 Task: Open a template Informal Letter by  Plum save the file as outline.docx Remove the following options from template: 'your brand'. Replace Hello Fan with ' Good Evening' and change the date to 19 July, 2023. Replace body of the letter with  I can't thank you enough for your love and support. Your presence in my life brings me immense joy and comfort. Thank you for being there for me.; apply Font Style 'Verdana' and font size  14 Add name: Kevin
Action: Mouse moved to (251, 387)
Screenshot: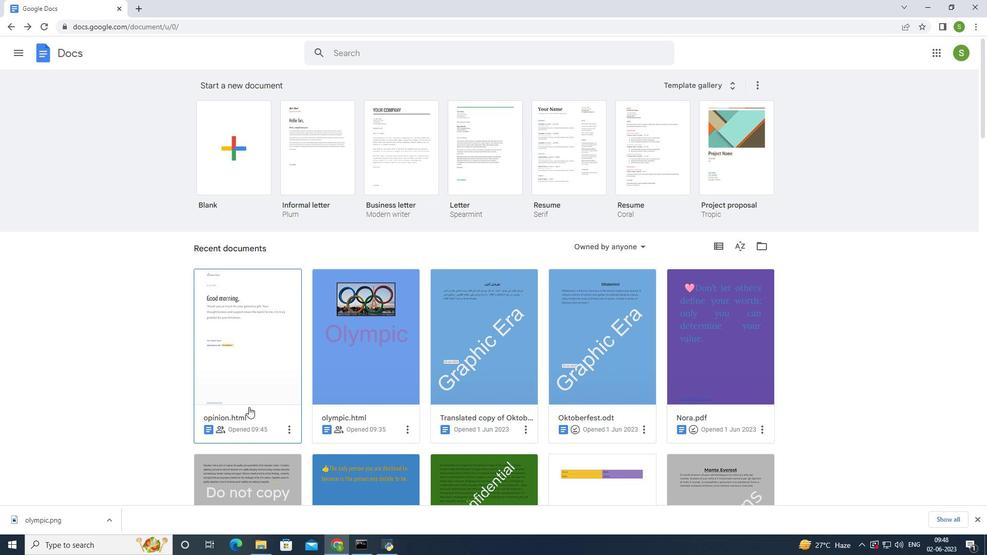 
Action: Mouse pressed left at (251, 387)
Screenshot: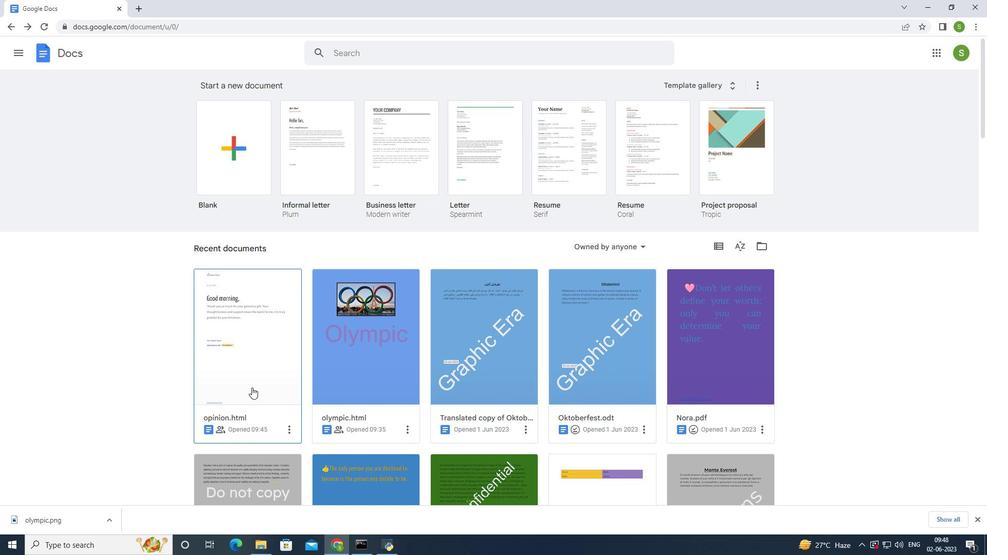
Action: Mouse moved to (12, 26)
Screenshot: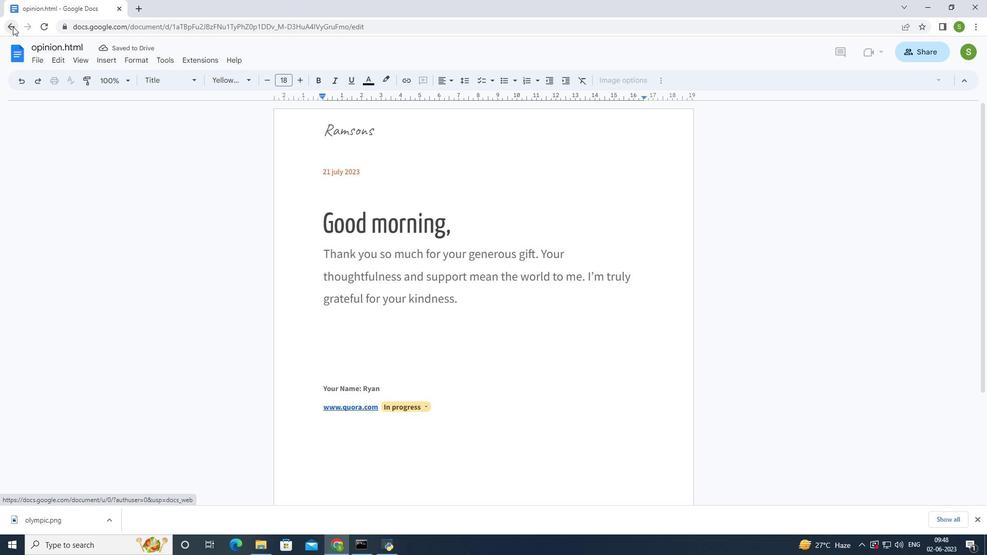 
Action: Mouse pressed left at (12, 26)
Screenshot: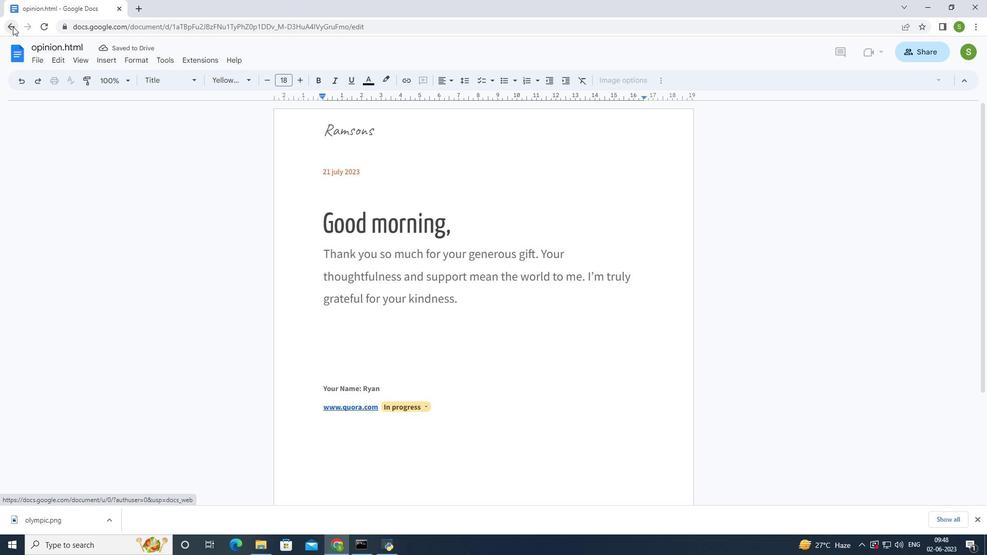 
Action: Mouse moved to (305, 155)
Screenshot: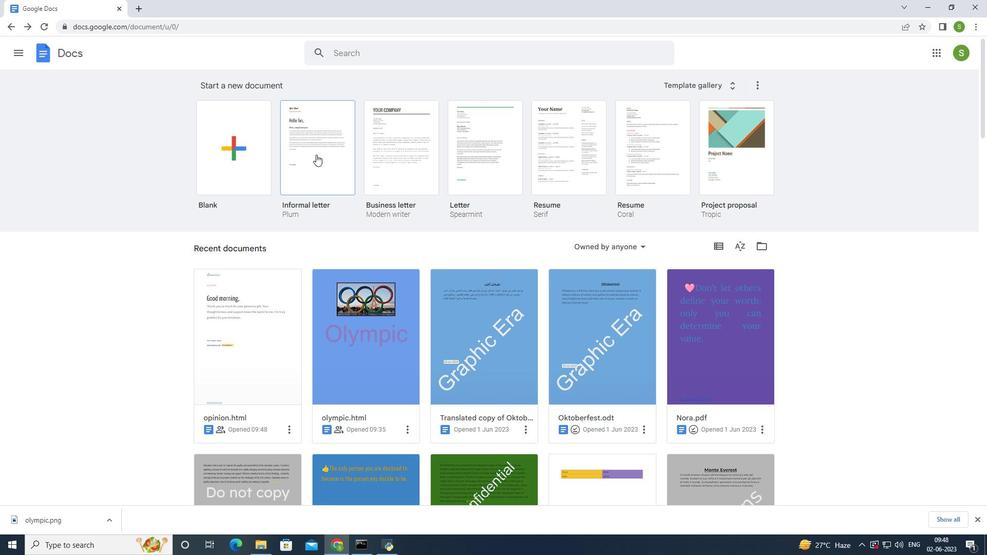 
Action: Mouse pressed left at (305, 155)
Screenshot: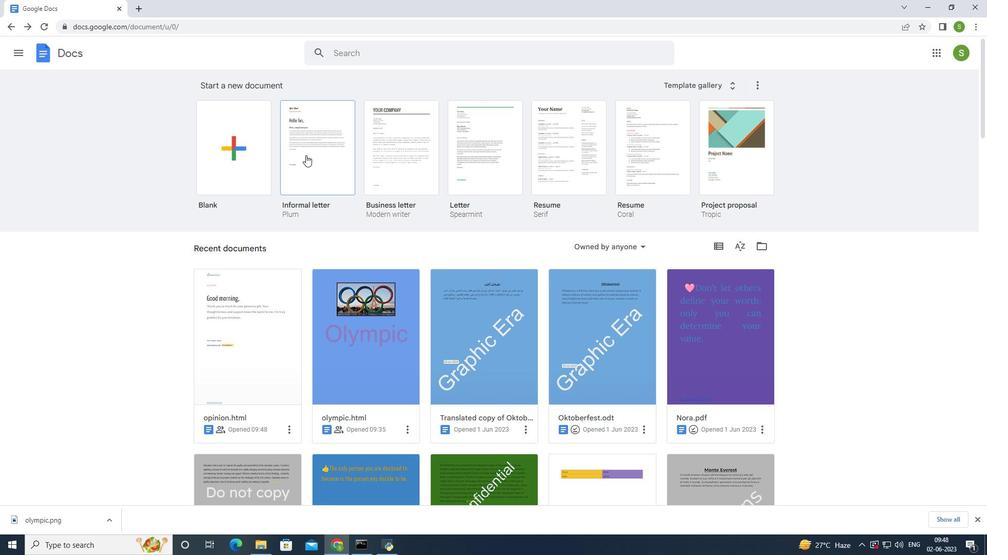 
Action: Mouse moved to (86, 44)
Screenshot: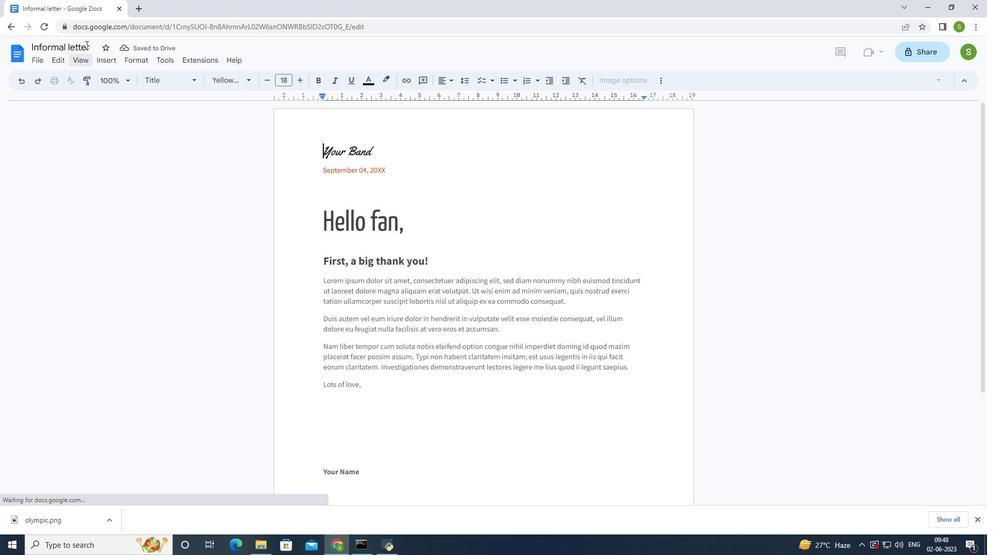 
Action: Mouse pressed left at (86, 44)
Screenshot: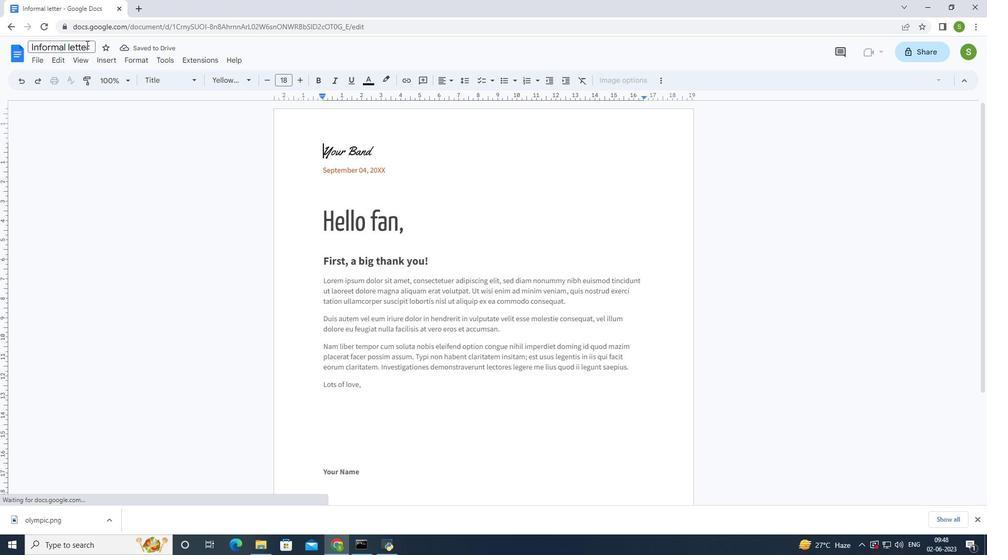 
Action: Mouse pressed left at (86, 44)
Screenshot: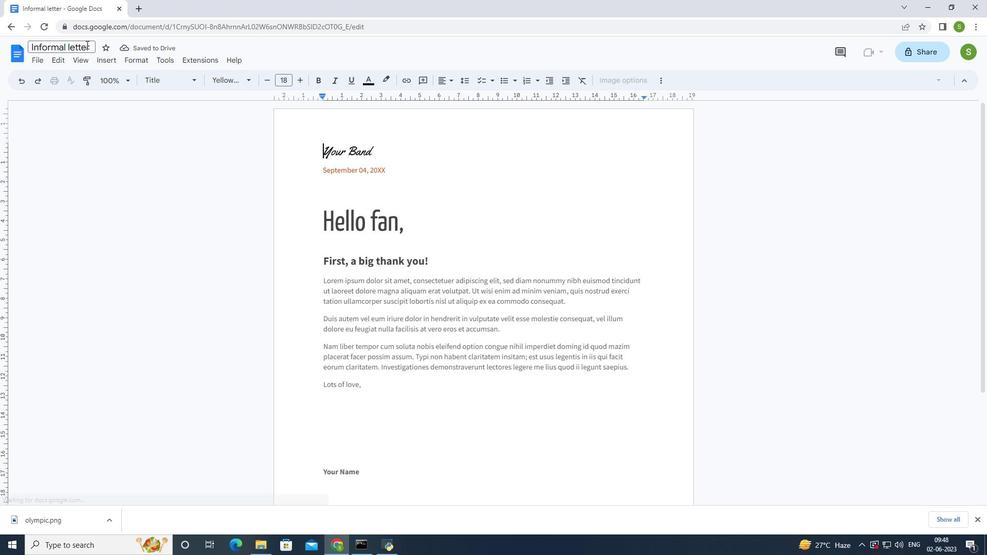 
Action: Mouse moved to (87, 45)
Screenshot: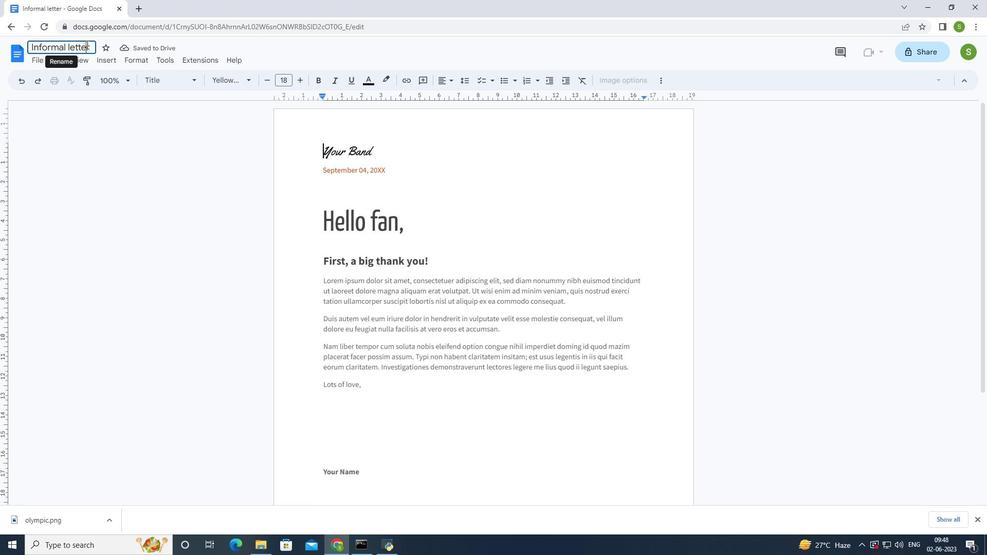 
Action: Mouse pressed left at (87, 45)
Screenshot: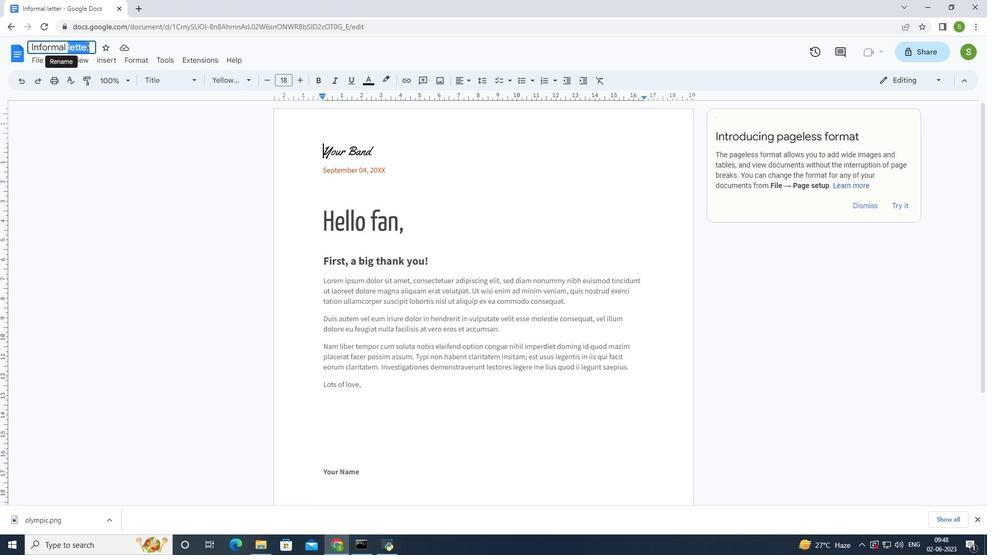 
Action: Mouse moved to (88, 46)
Screenshot: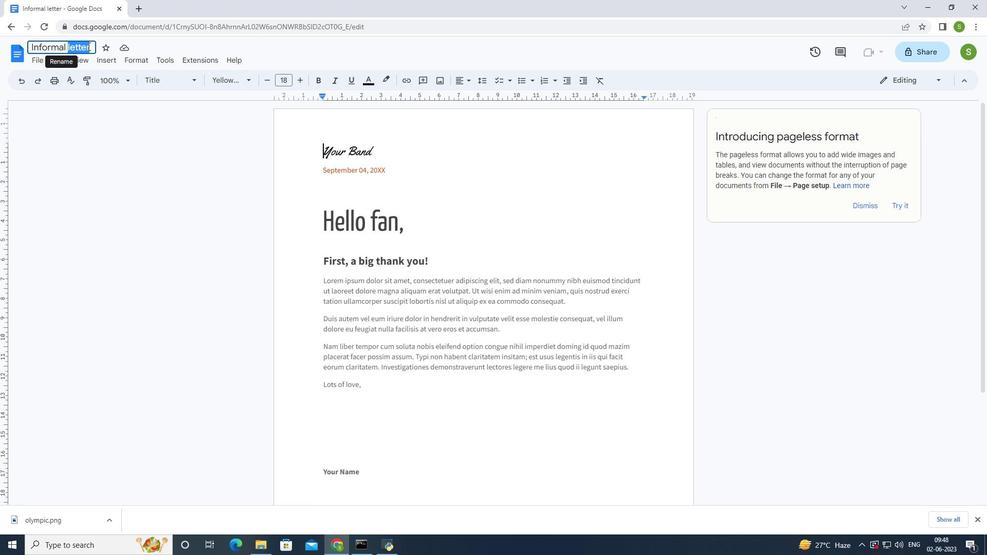 
Action: Mouse pressed left at (88, 46)
Screenshot: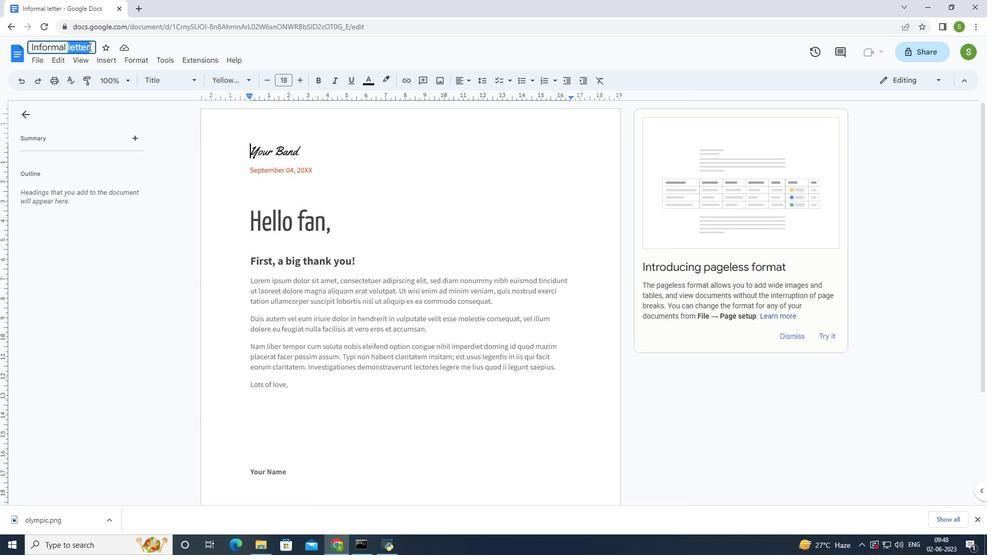 
Action: Mouse pressed left at (88, 46)
Screenshot: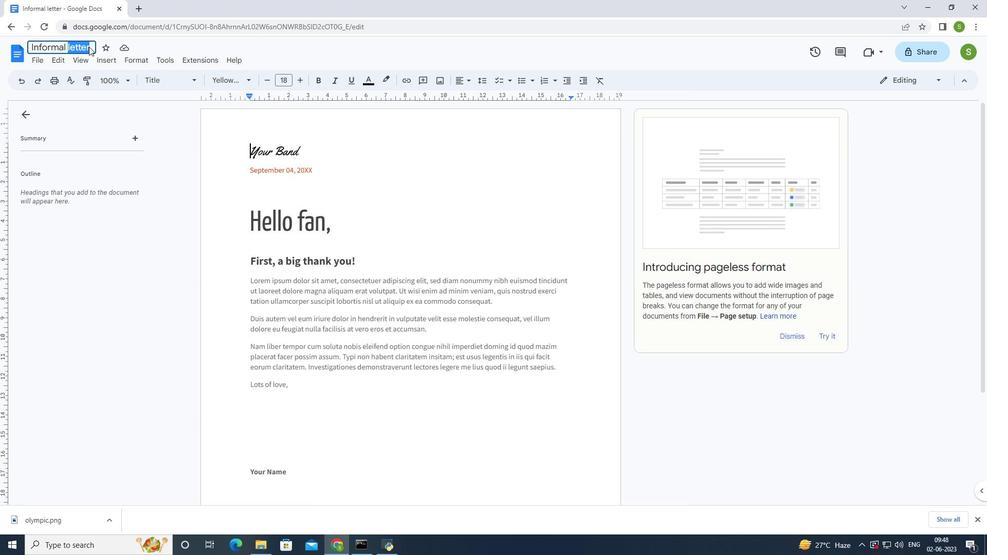 
Action: Mouse pressed left at (88, 46)
Screenshot: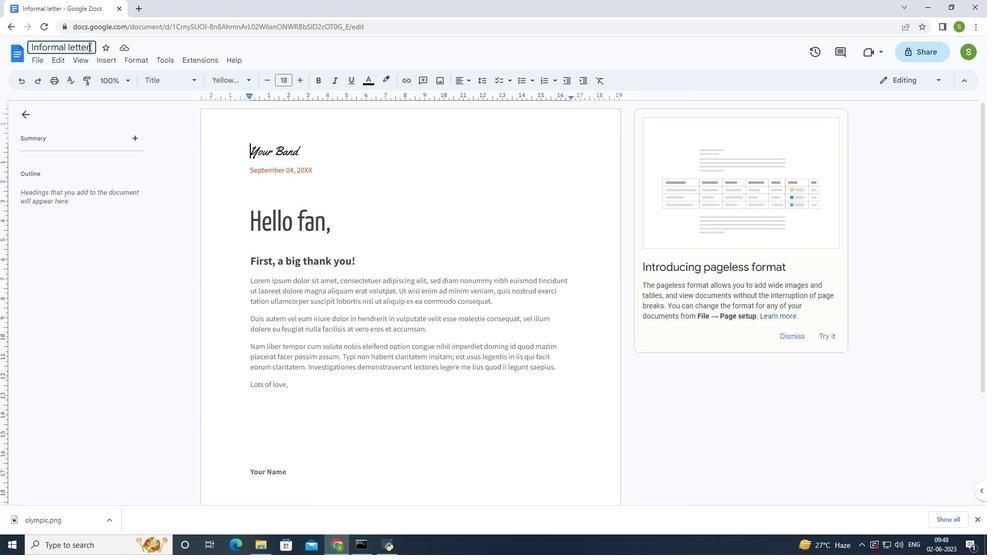 
Action: Mouse moved to (299, 217)
Screenshot: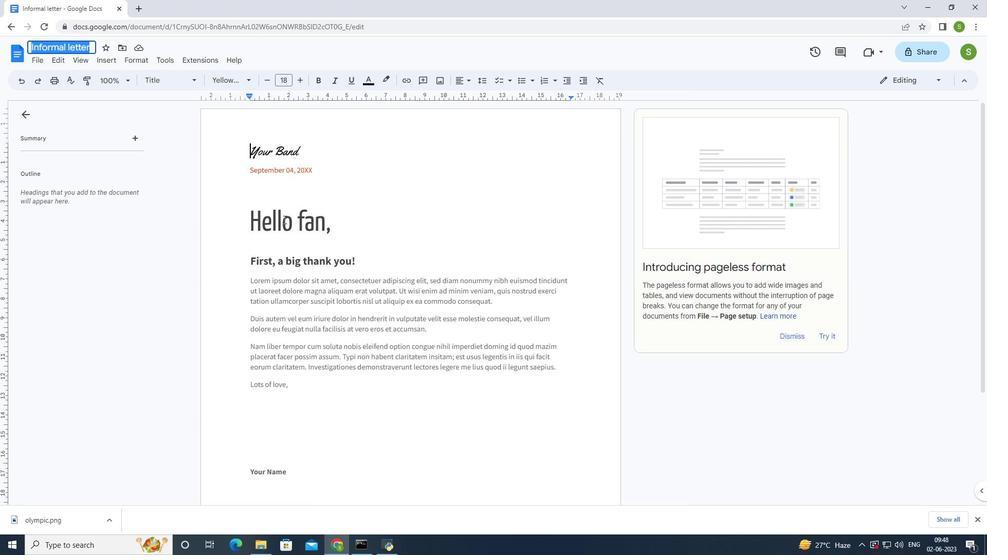 
Action: Key pressed outline.docx<Key.enter>
Screenshot: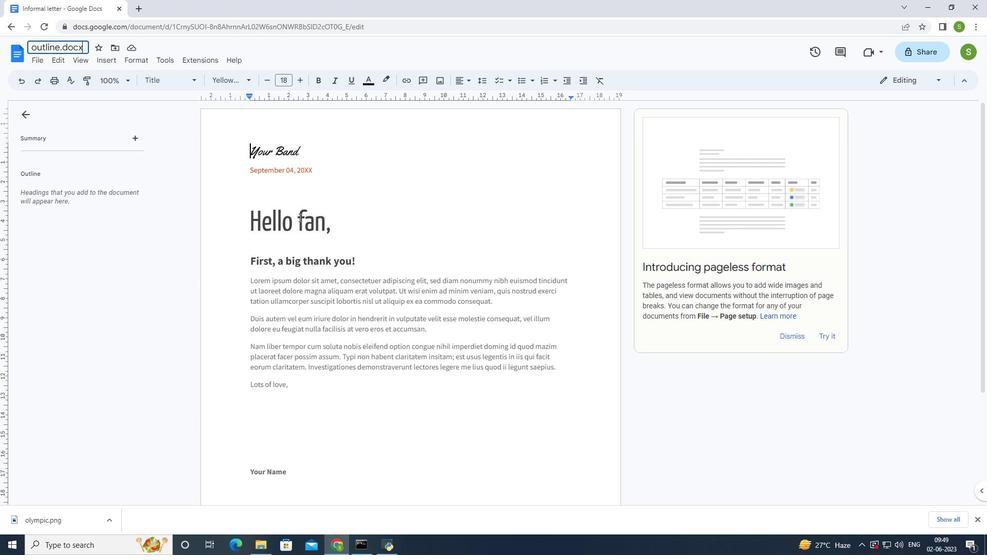 
Action: Mouse moved to (305, 150)
Screenshot: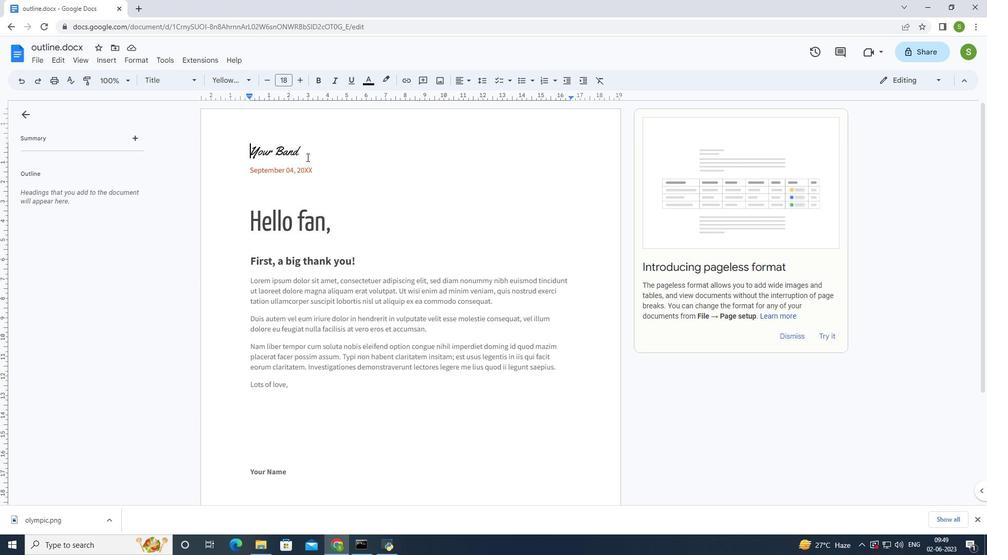 
Action: Mouse pressed left at (305, 150)
Screenshot: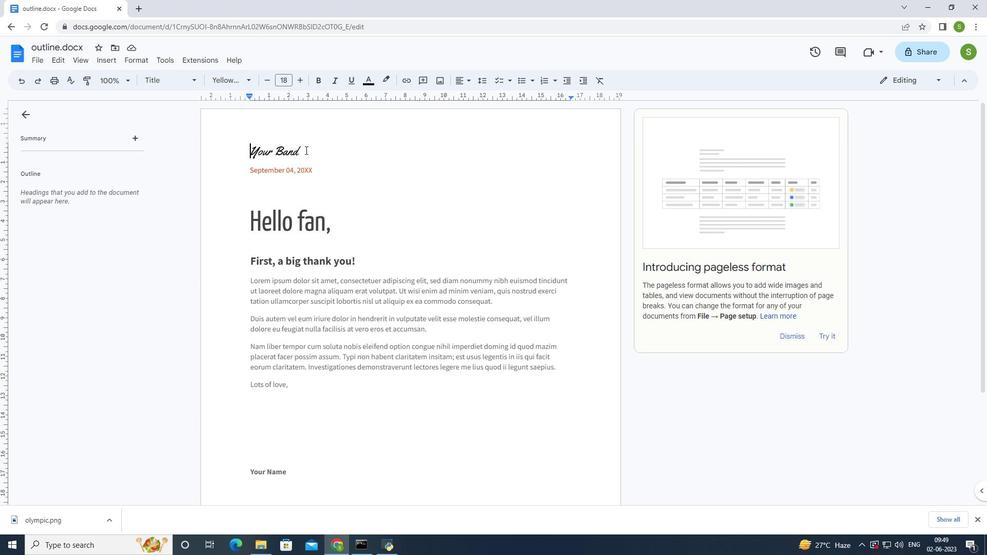 
Action: Mouse moved to (302, 158)
Screenshot: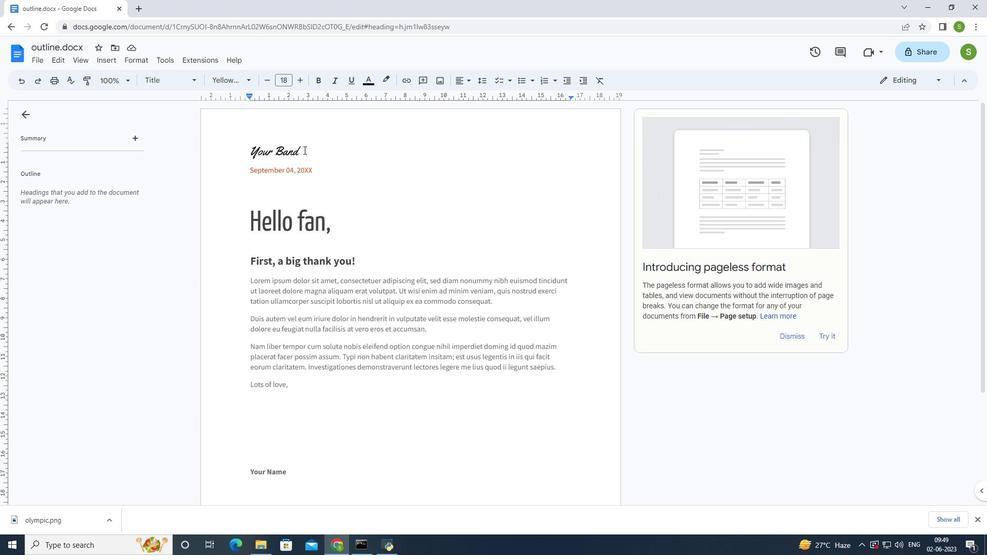 
Action: Key pressed <Key.backspace>
Screenshot: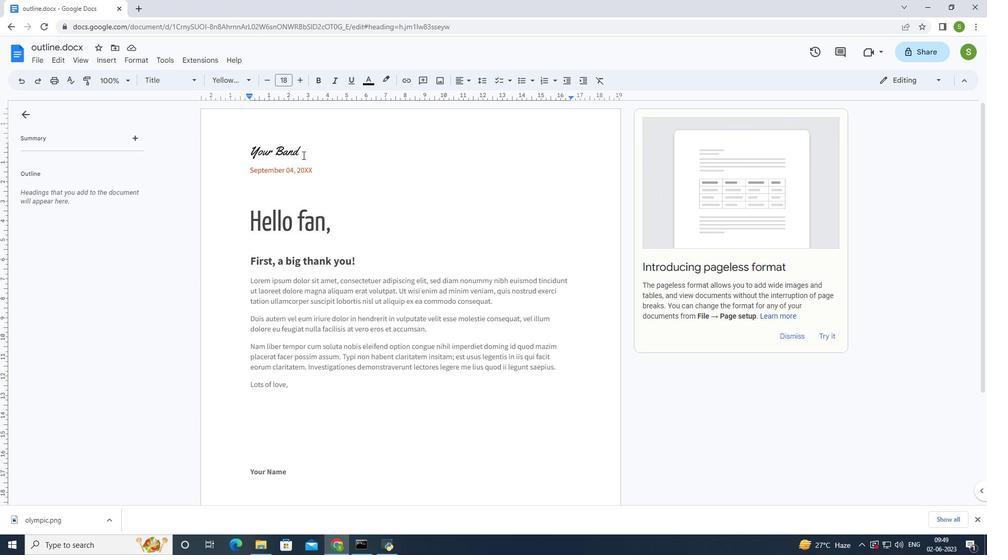 
Action: Mouse moved to (302, 165)
Screenshot: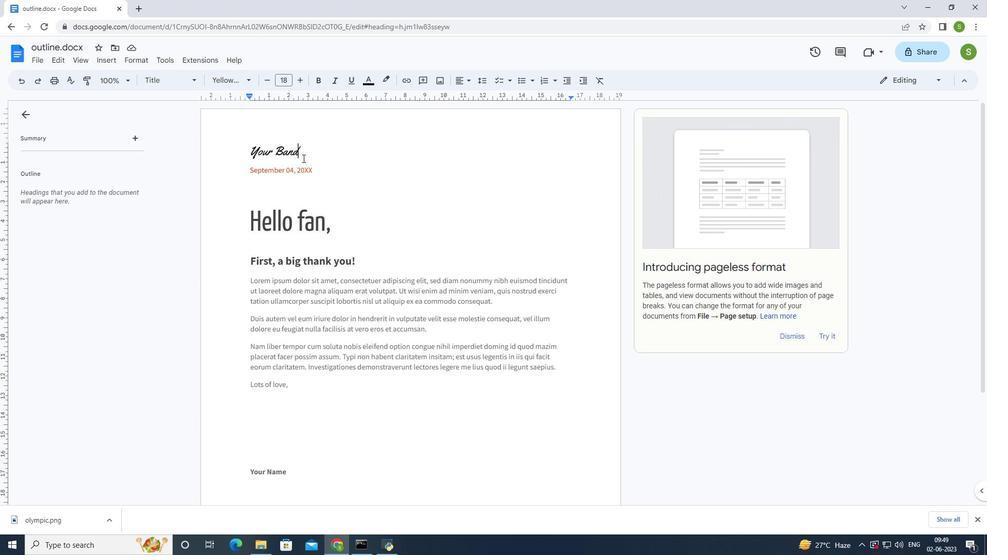 
Action: Key pressed <Key.backspace><Key.backspace><Key.backspace><Key.backspace><Key.backspace><Key.backspace>
Screenshot: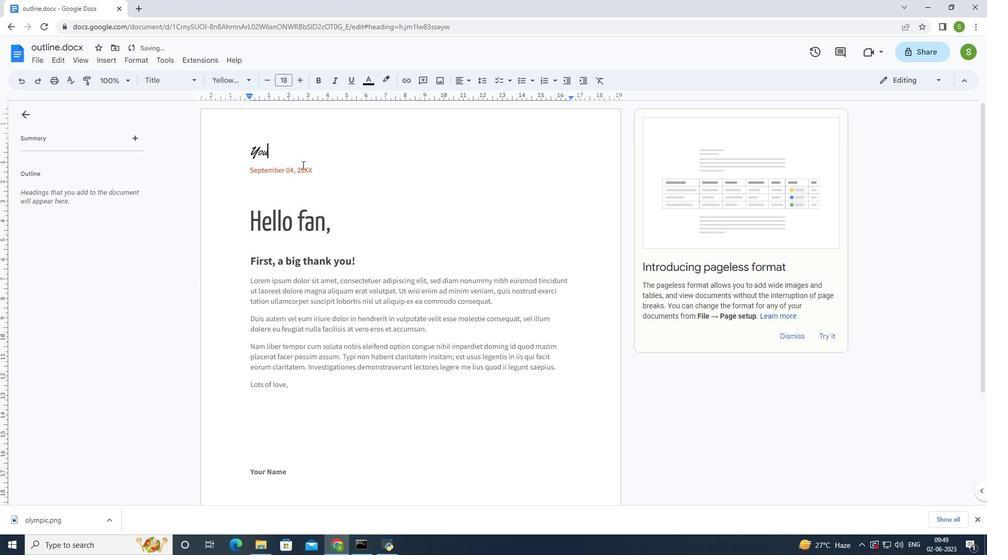 
Action: Mouse moved to (302, 166)
Screenshot: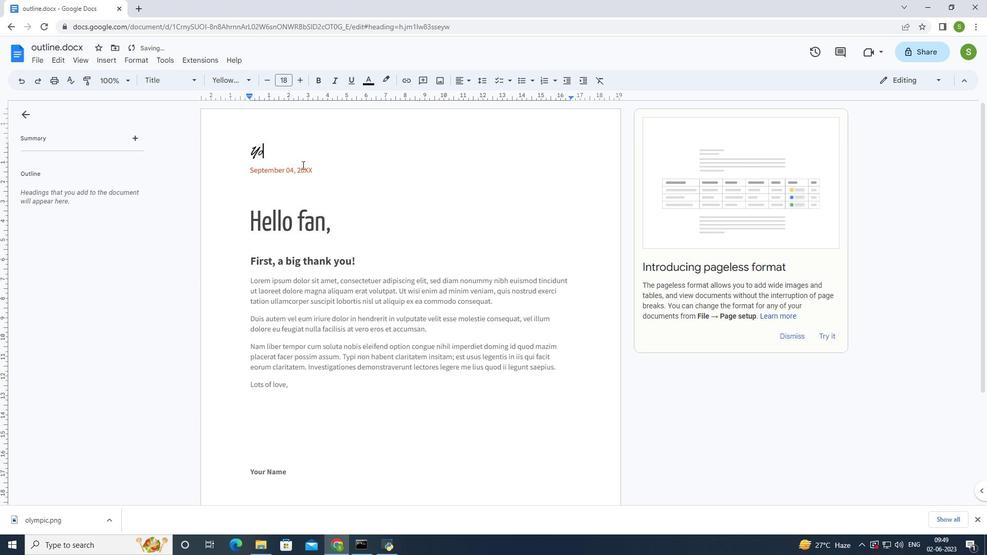 
Action: Key pressed <Key.backspace>
Screenshot: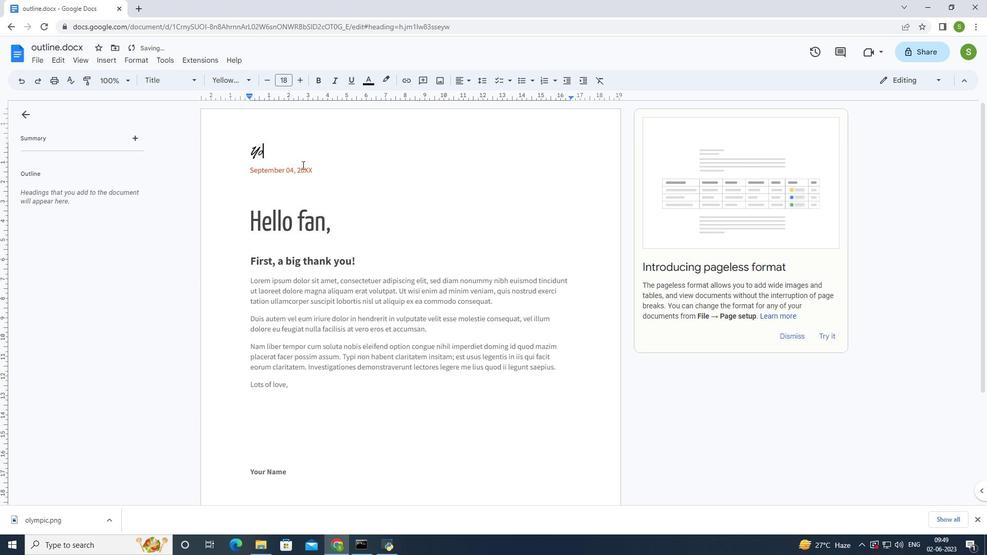
Action: Mouse moved to (302, 167)
Screenshot: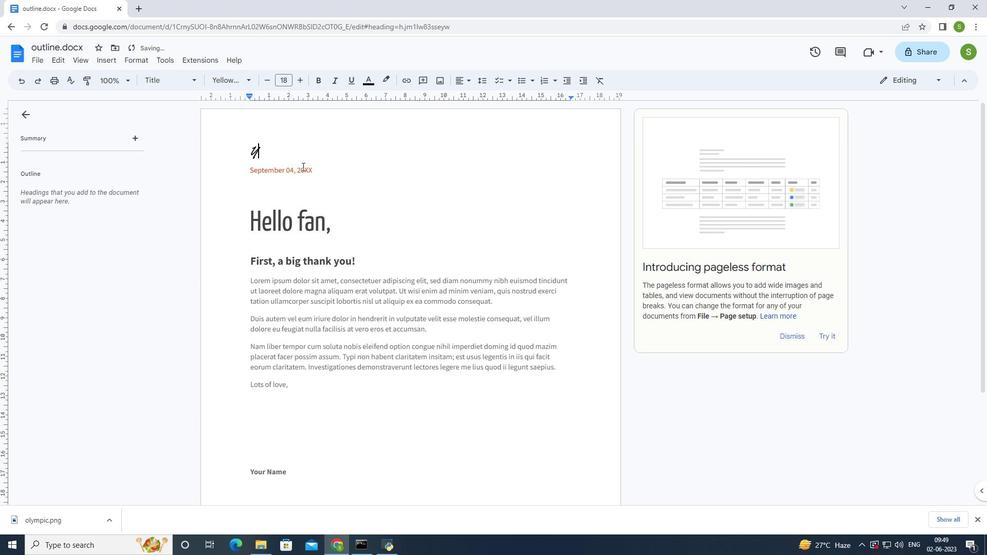 
Action: Key pressed <Key.backspace>
Screenshot: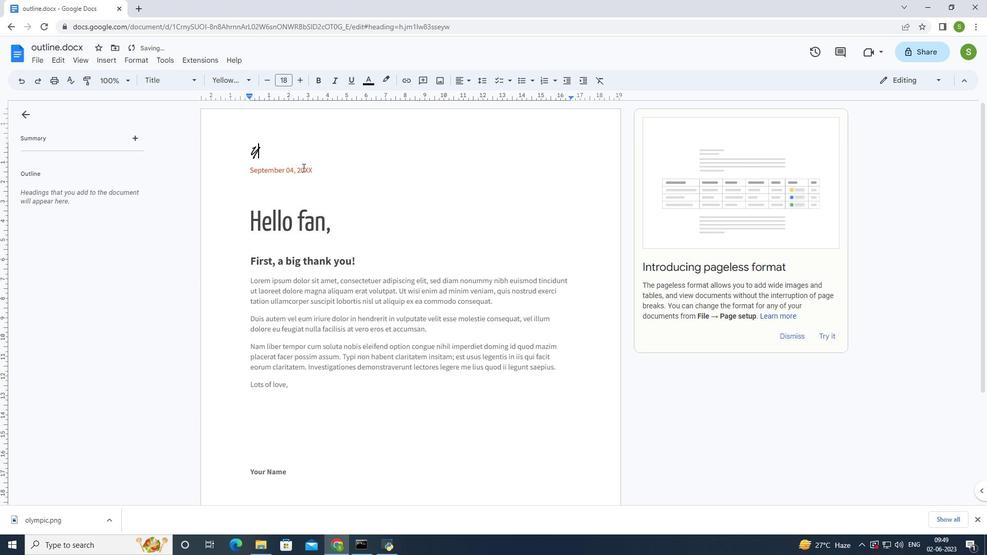
Action: Mouse moved to (327, 223)
Screenshot: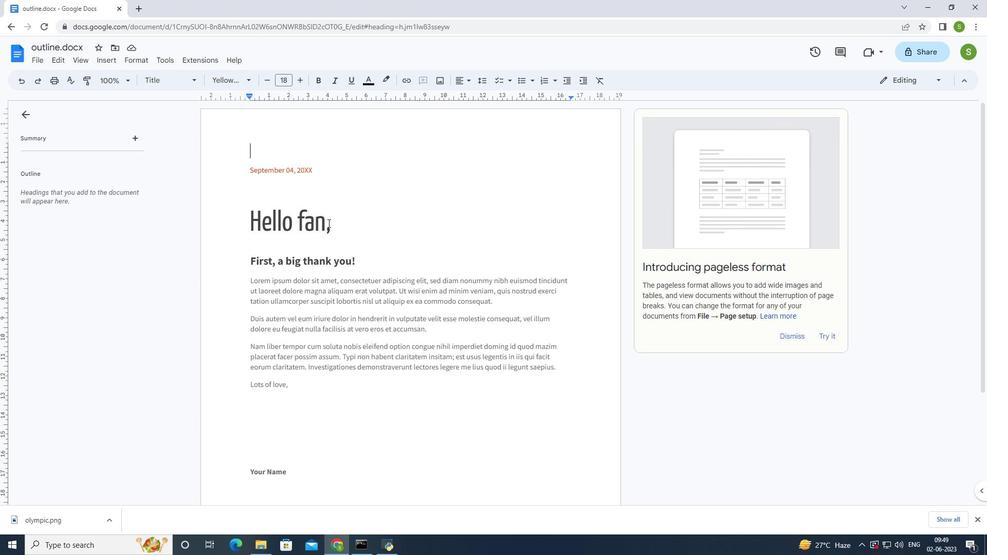 
Action: Mouse pressed left at (327, 223)
Screenshot: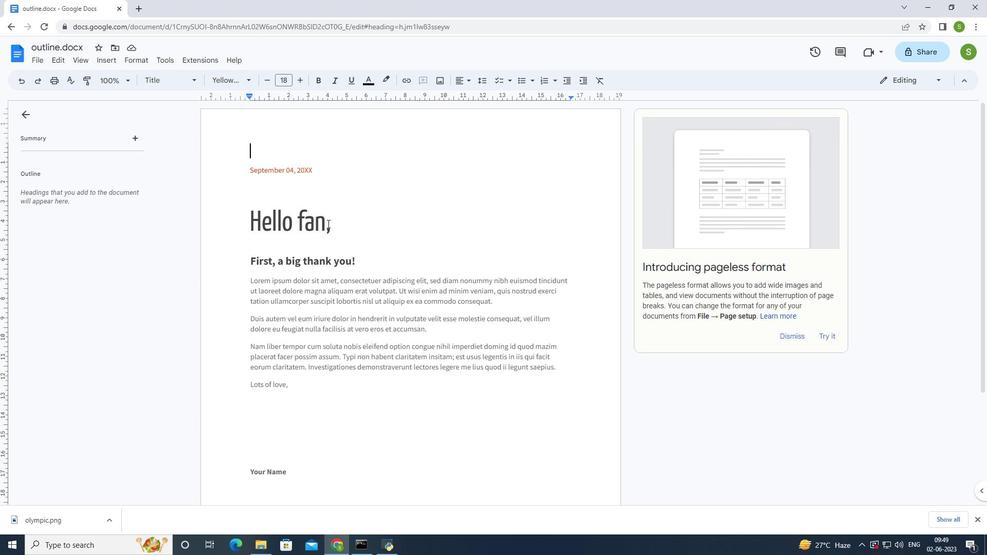 
Action: Key pressed <Key.backspace><Key.backspace>
Screenshot: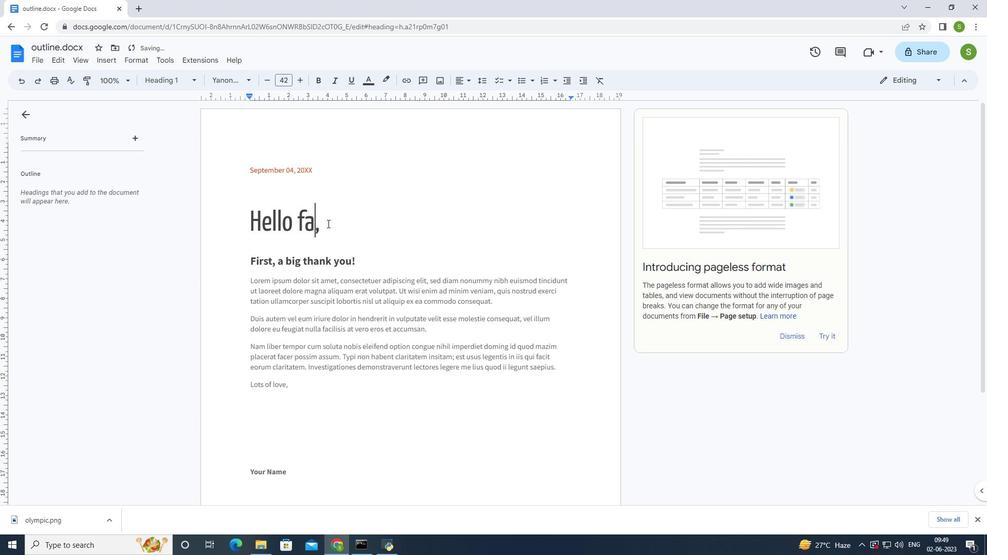 
Action: Mouse moved to (327, 223)
Screenshot: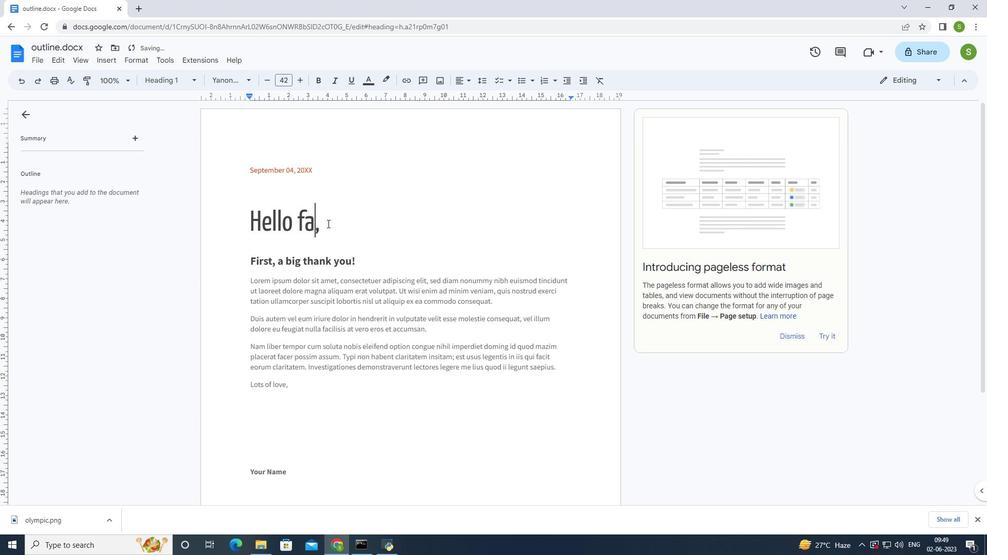 
Action: Key pressed <Key.backspace>
Screenshot: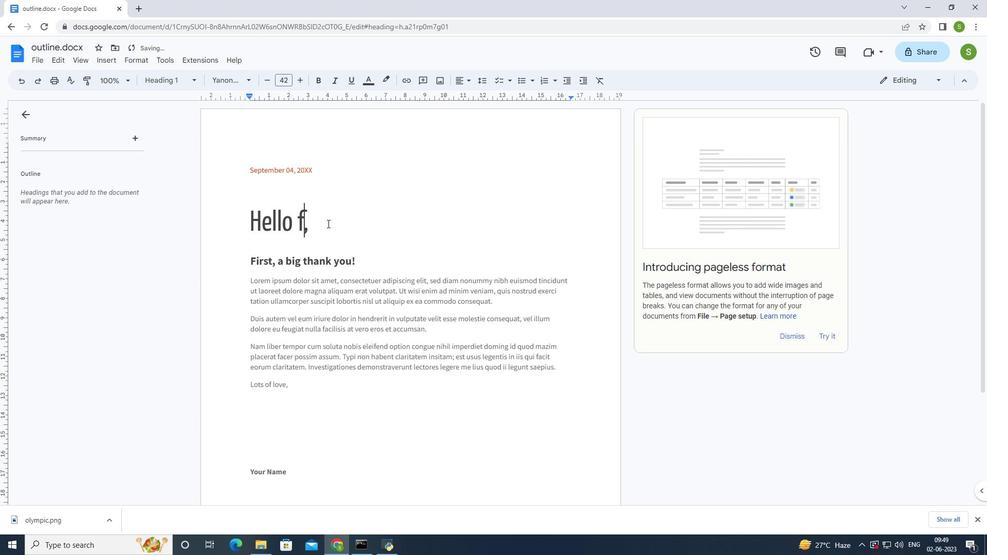 
Action: Mouse moved to (326, 223)
Screenshot: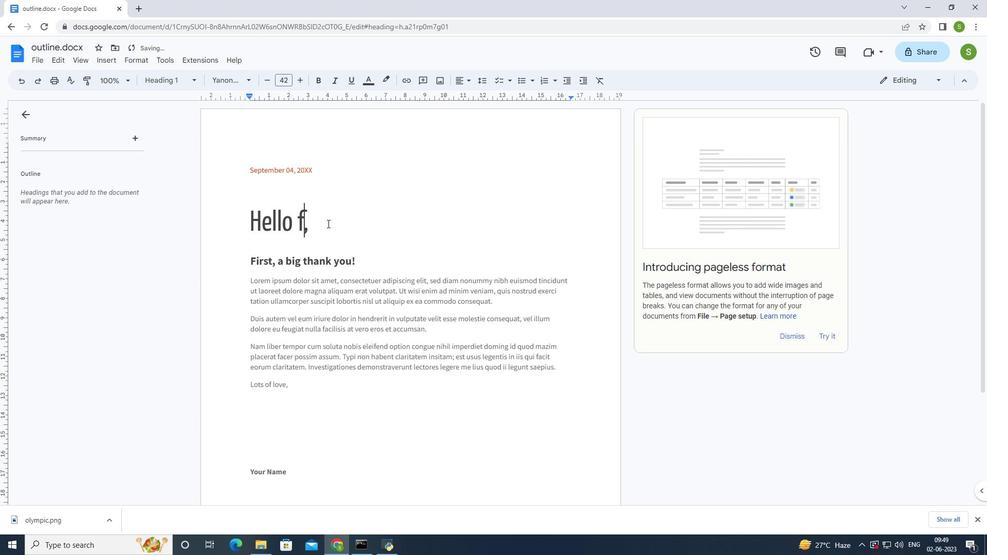 
Action: Key pressed <Key.backspace><Key.backspace><Key.backspace>
Screenshot: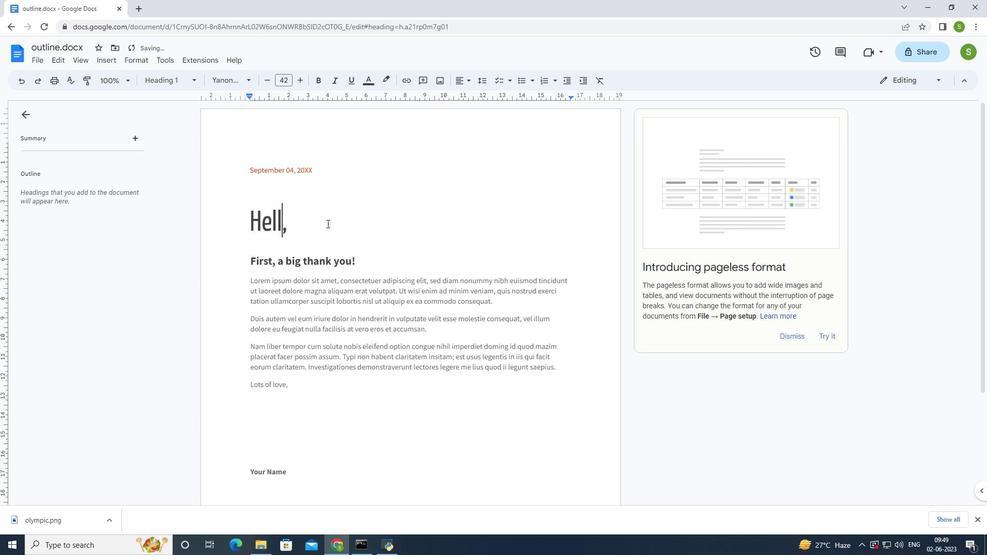 
Action: Mouse moved to (326, 222)
Screenshot: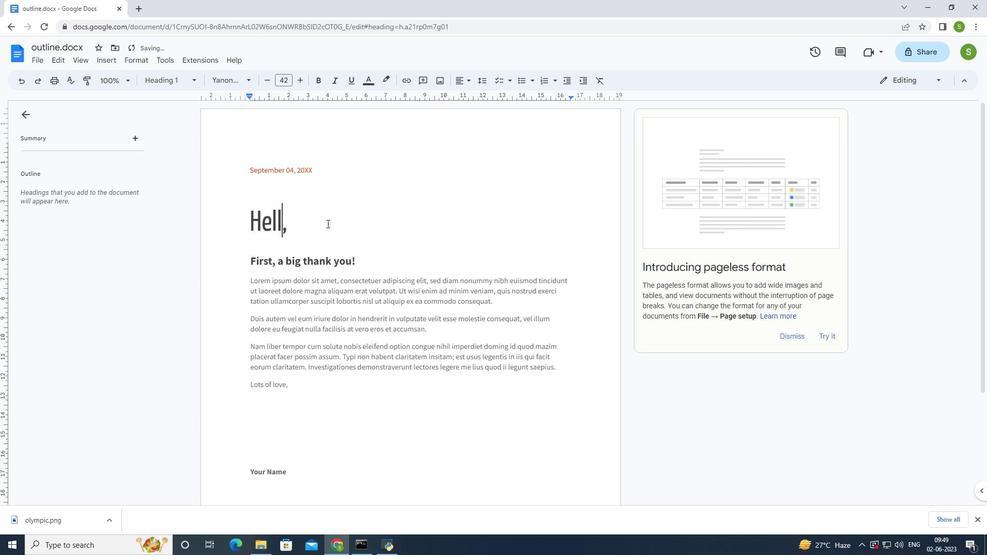 
Action: Key pressed <Key.backspace><Key.backspace><Key.backspace>
Screenshot: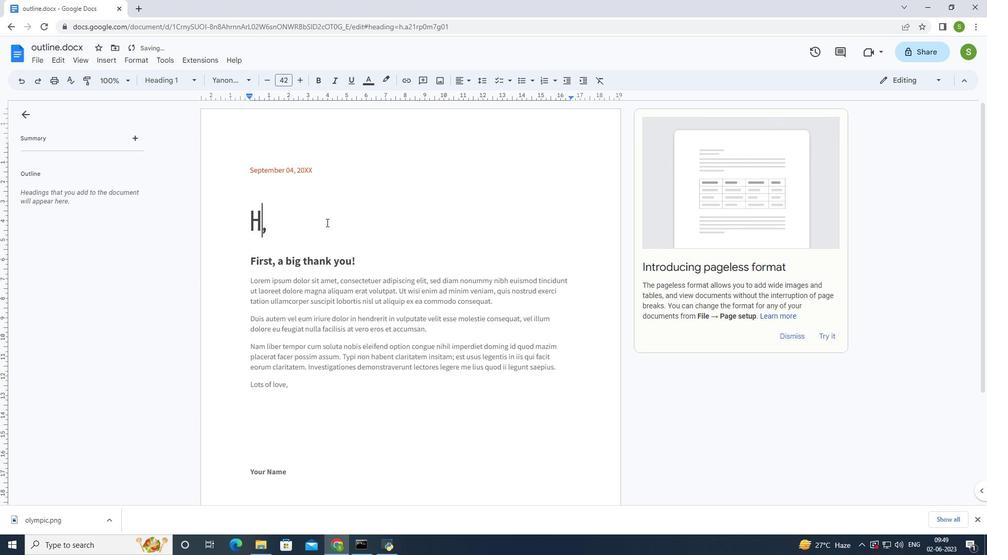 
Action: Mouse moved to (345, 219)
Screenshot: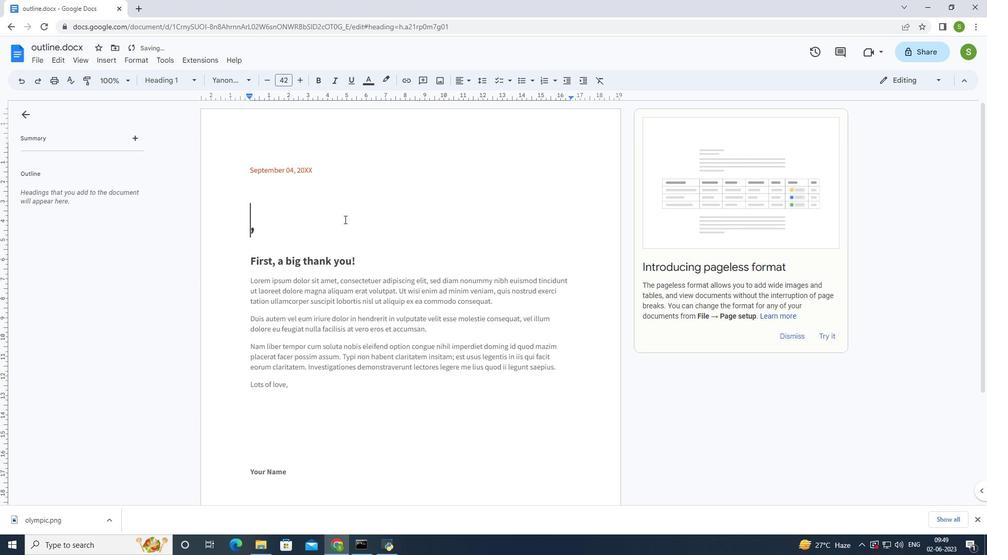 
Action: Key pressed <Key.shift>Good<Key.space>morning
Screenshot: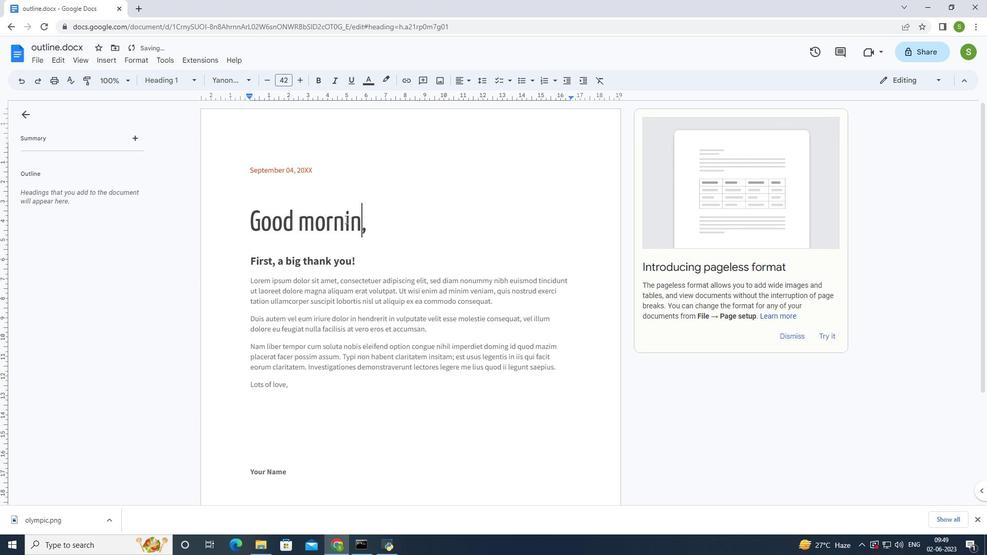 
Action: Mouse moved to (373, 248)
Screenshot: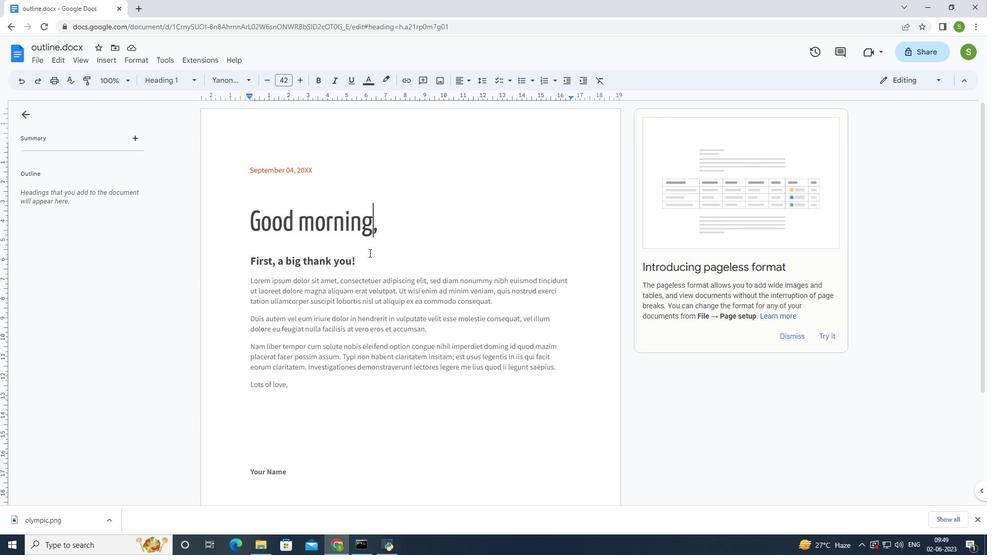 
Action: Key pressed <Key.backspace><Key.backspace><Key.backspace><Key.backspace><Key.backspace><Key.backspace><Key.backspace><Key.shift><Key.shift><Key.shift><Key.shift><Key.shift><Key.shift><Key.shift><Key.shift><Key.shift><Key.shift><Key.shift><Key.shift><Key.shift><Key.shift><Key.shift><Key.shift><Key.shift><Key.shift><Key.shift><Key.shift>Evening
Screenshot: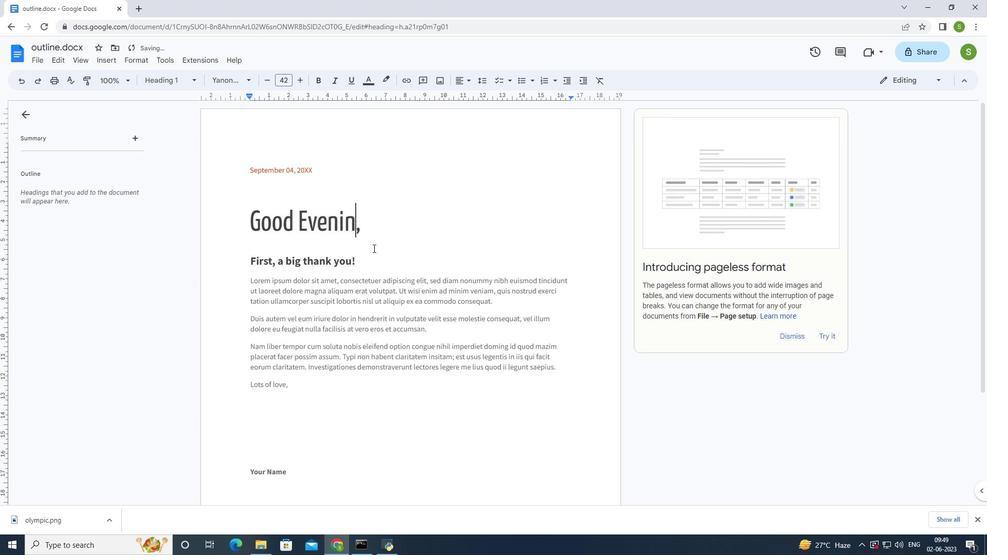 
Action: Mouse moved to (311, 167)
Screenshot: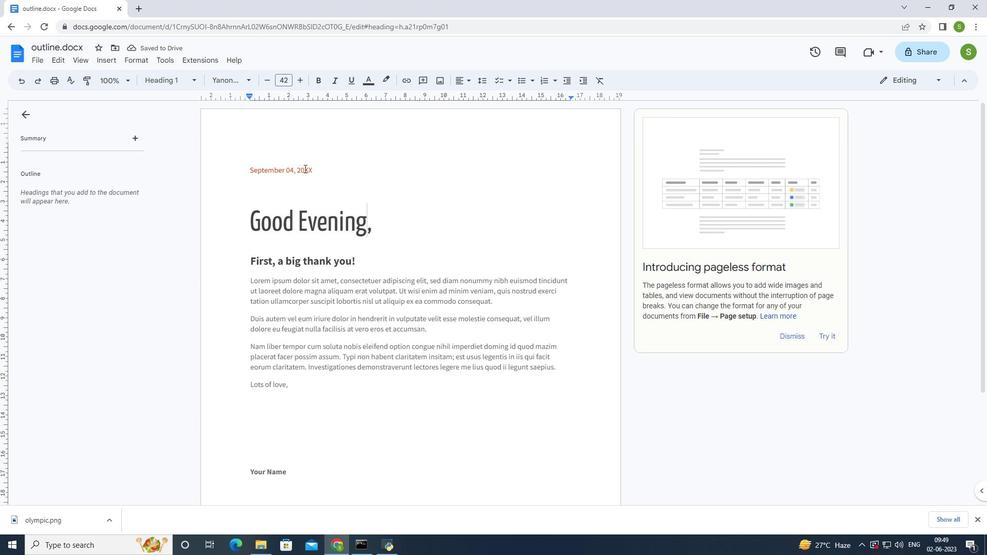 
Action: Mouse pressed left at (311, 167)
Screenshot: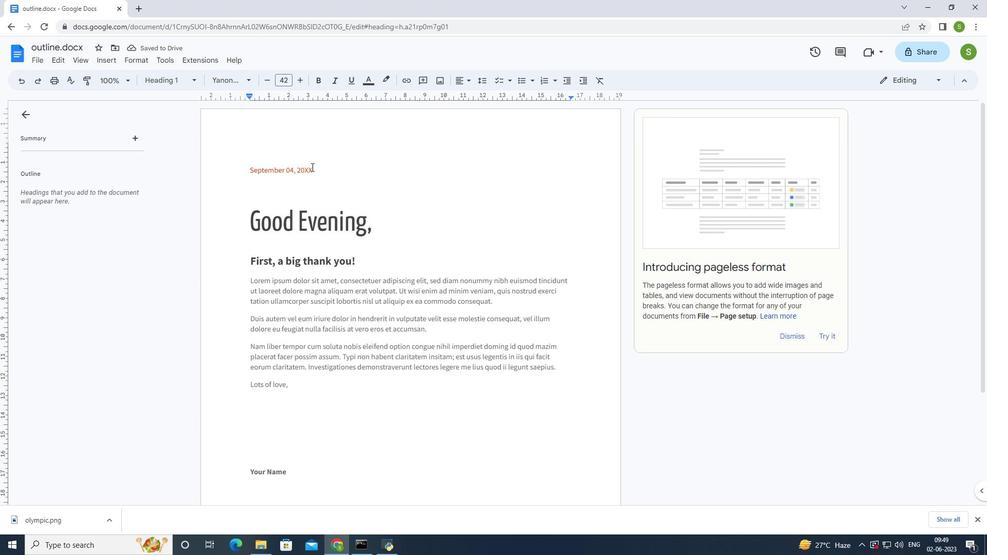 
Action: Mouse moved to (332, 215)
Screenshot: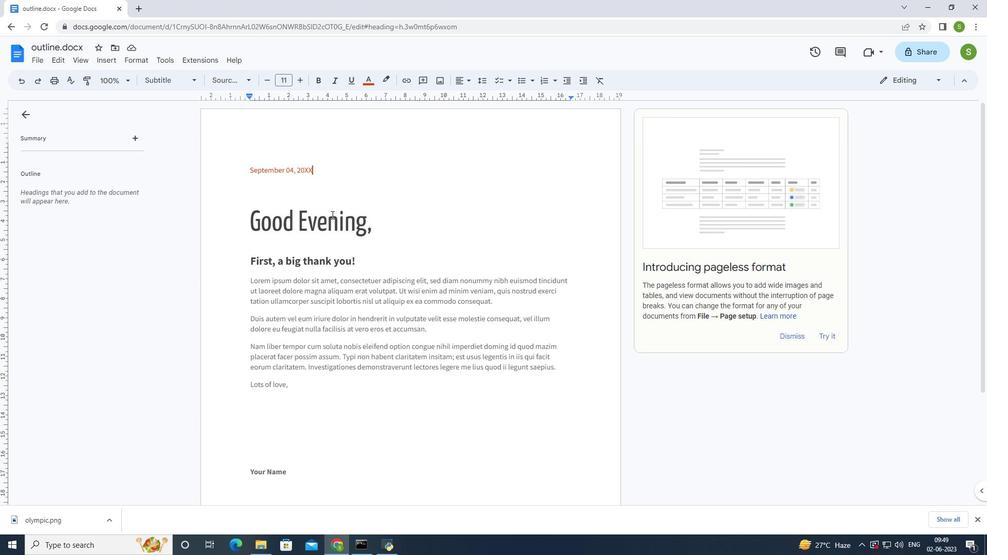 
Action: Key pressed <Key.backspace><Key.backspace><Key.backspace><Key.backspace><Key.backspace><Key.backspace><Key.backspace><Key.backspace><Key.backspace><Key.backspace><Key.backspace><Key.backspace><Key.backspace><Key.backspace><Key.backspace><Key.backspace><Key.backspace><Key.backspace>
Screenshot: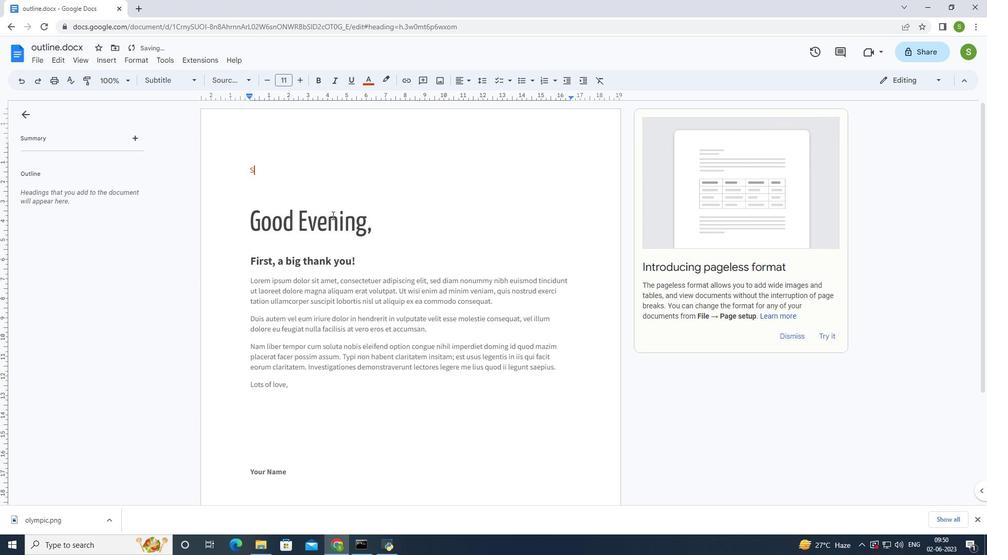 
Action: Mouse moved to (346, 206)
Screenshot: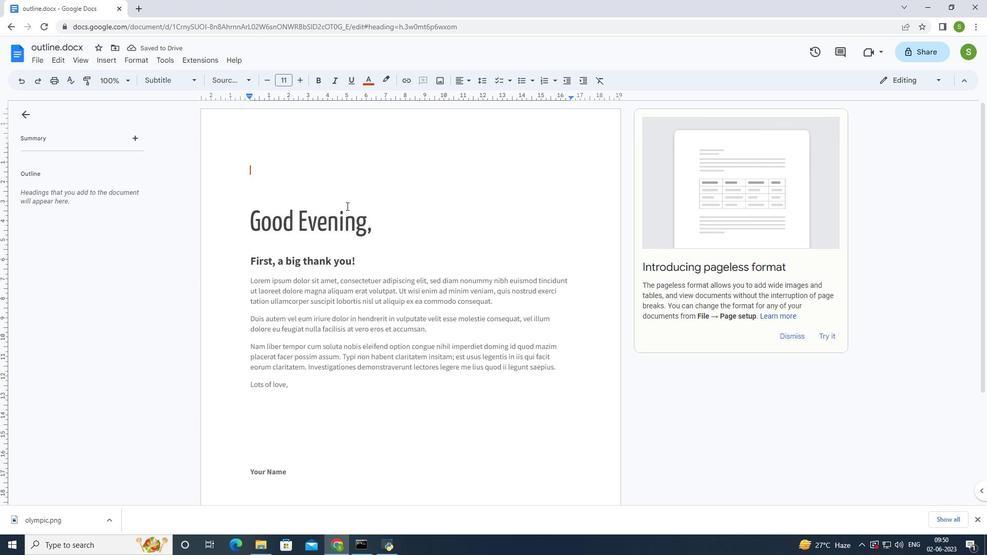 
Action: Key pressed 19<Key.space>july<Key.space>2023
Screenshot: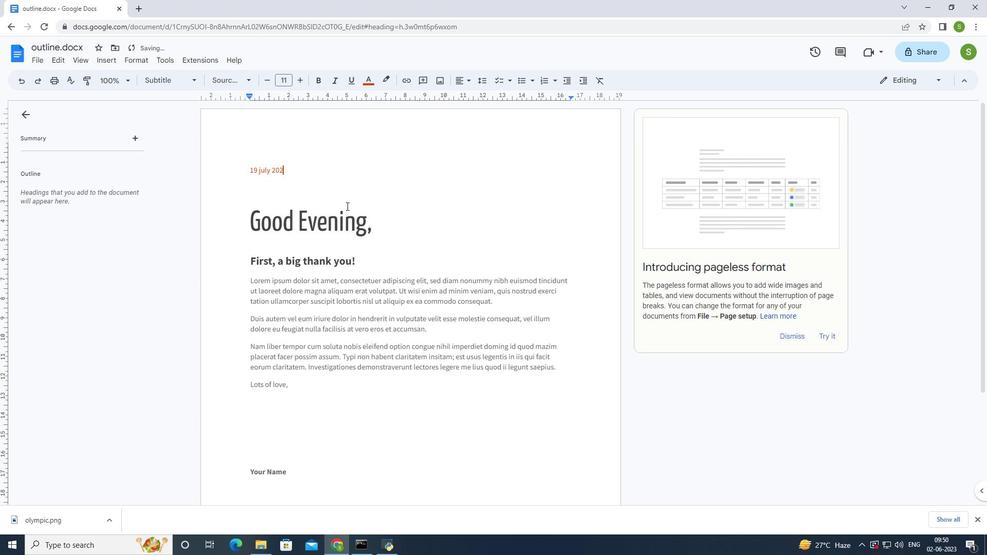 
Action: Mouse moved to (250, 258)
Screenshot: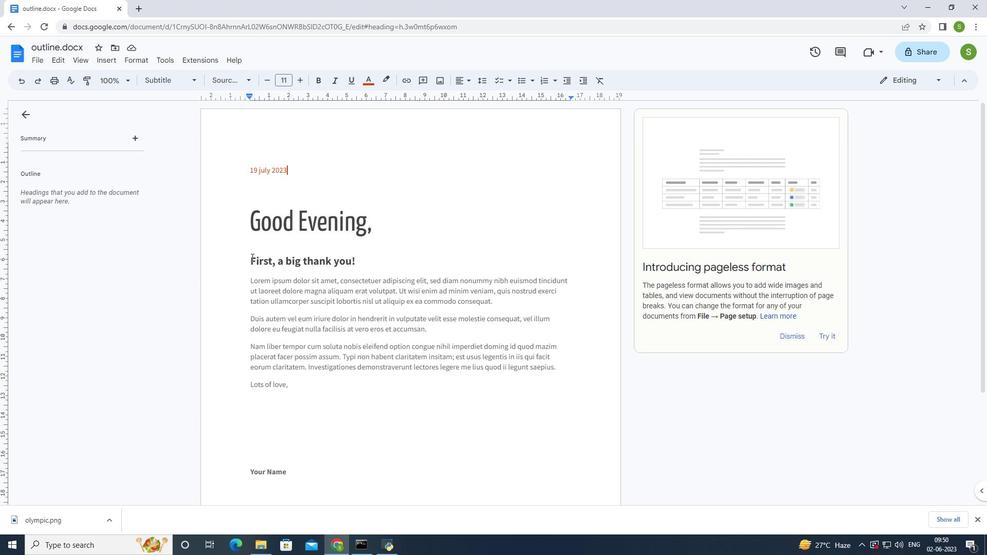 
Action: Mouse pressed left at (250, 258)
Screenshot: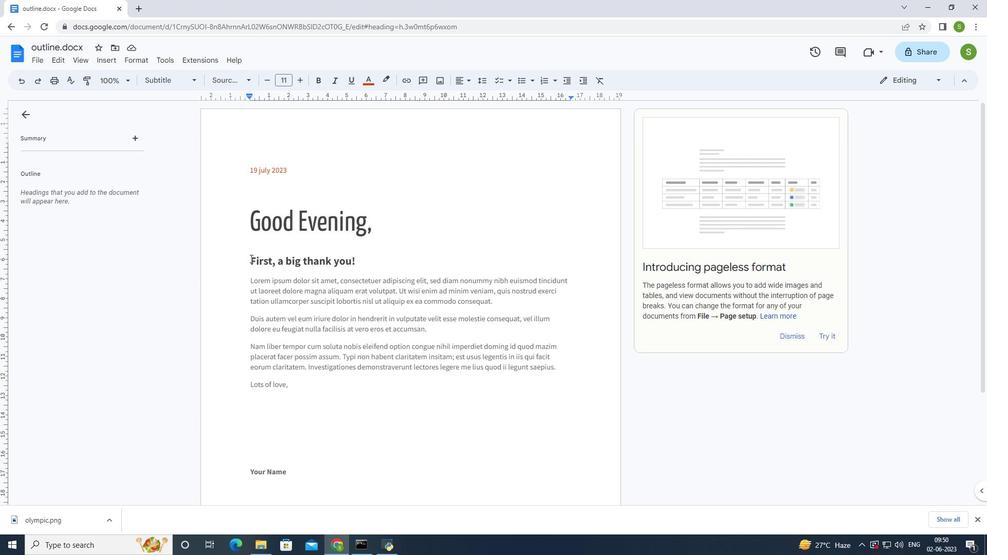 
Action: Mouse moved to (314, 370)
Screenshot: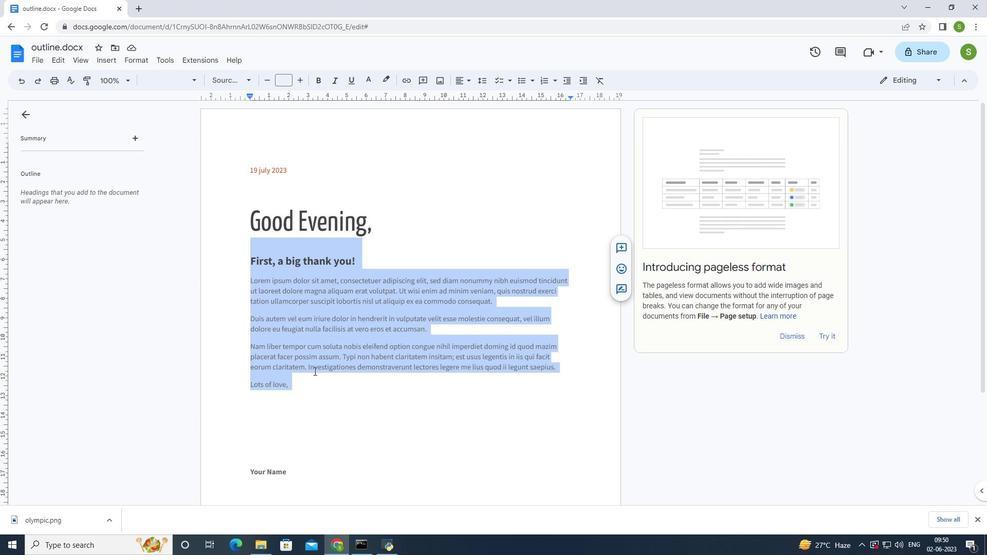
Action: Key pressed <Key.delete>
Screenshot: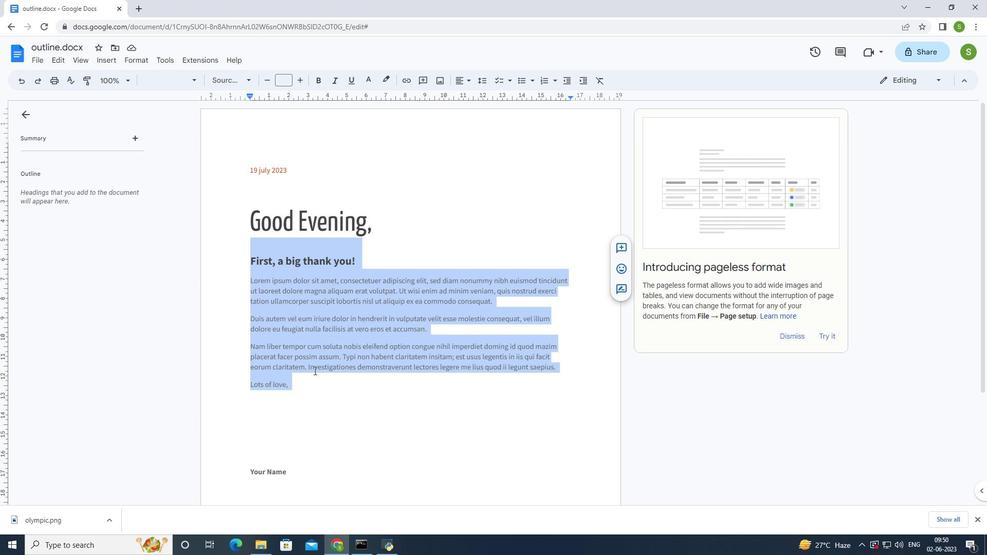 
Action: Mouse moved to (280, 252)
Screenshot: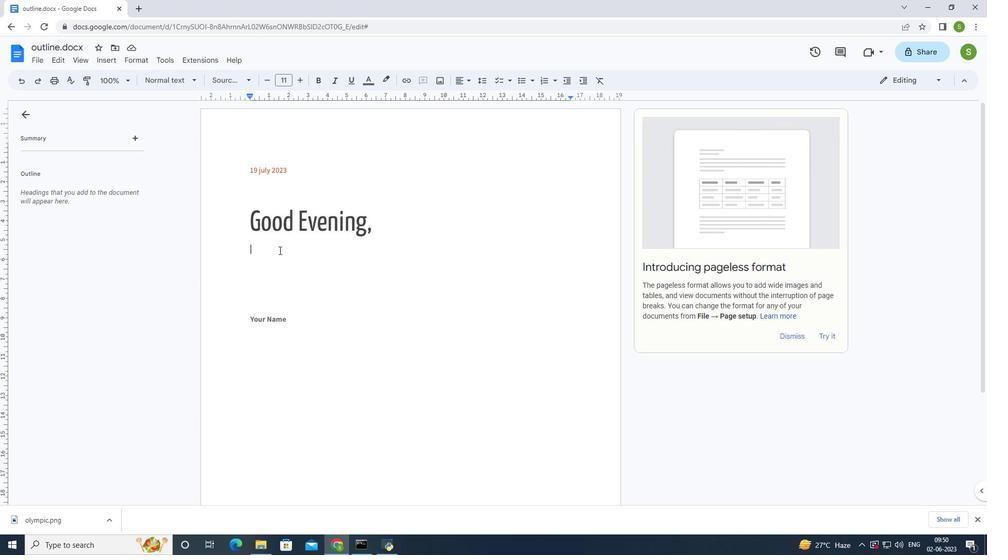 
Action: Key pressed <Key.shift>I<Key.space>can't<Key.space>thank<Key.space>you<Key.space>enough<Key.space>for<Key.space>you<Key.space><Key.backspace>r<Key.space>love<Key.space>and<Key.space>support.<Key.space>your<Key.space>presence<Key.space>in<Key.space>my<Key.space>life<Key.space>bring<Key.space>me<Key.space>immense<Key.space>joy<Key.space>and<Key.space>comfort.<Key.space><Key.shift>Thank<Key.space>you<Key.space>for<Key.space>being<Key.space>me<Key.space>immense<Key.space>joy<Key.space>an<Key.space>d<Key.backspace><Key.backspace>d<Key.space>comfort.<Key.backspace><Key.backspace><Key.backspace><Key.backspace><Key.backspace><Key.backspace><Key.backspace><Key.backspace><Key.backspace><Key.backspace><Key.backspace><Key.backspace><Key.backspace><Key.backspace><Key.backspace><Key.backspace><Key.backspace><Key.backspace><Key.backspace><Key.backspace><Key.backspace><Key.backspace><Key.backspace><Key.backspace><Key.backspace><Key.backspace><Key.backspace><Key.backspace><Key.space>there<Key.space>for<Key.space>me.
Screenshot: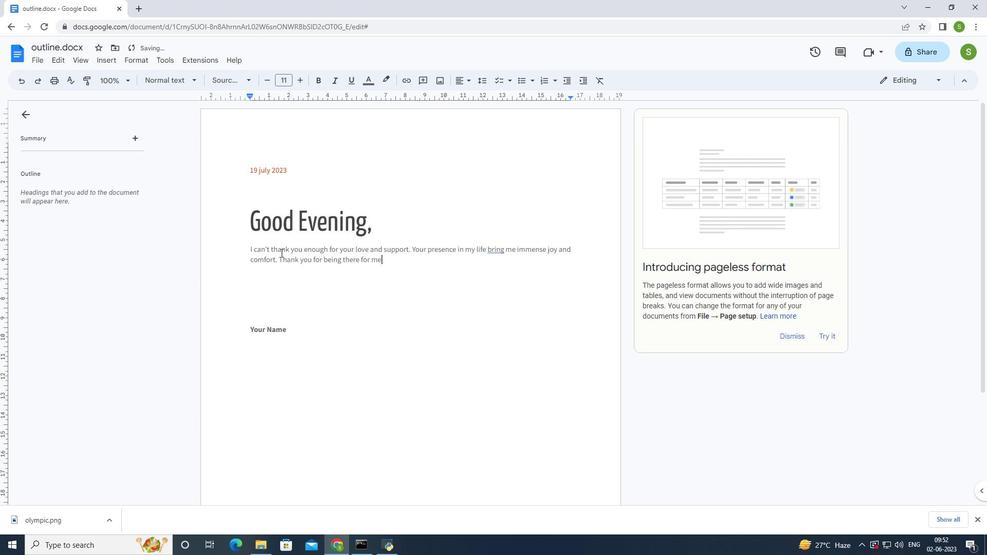 
Action: Mouse moved to (244, 249)
Screenshot: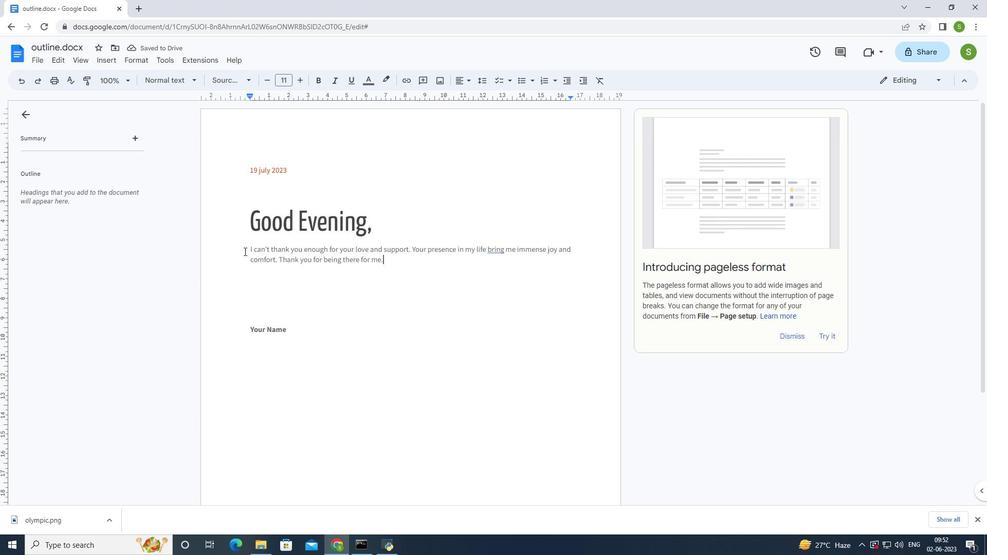 
Action: Mouse pressed left at (244, 249)
Screenshot: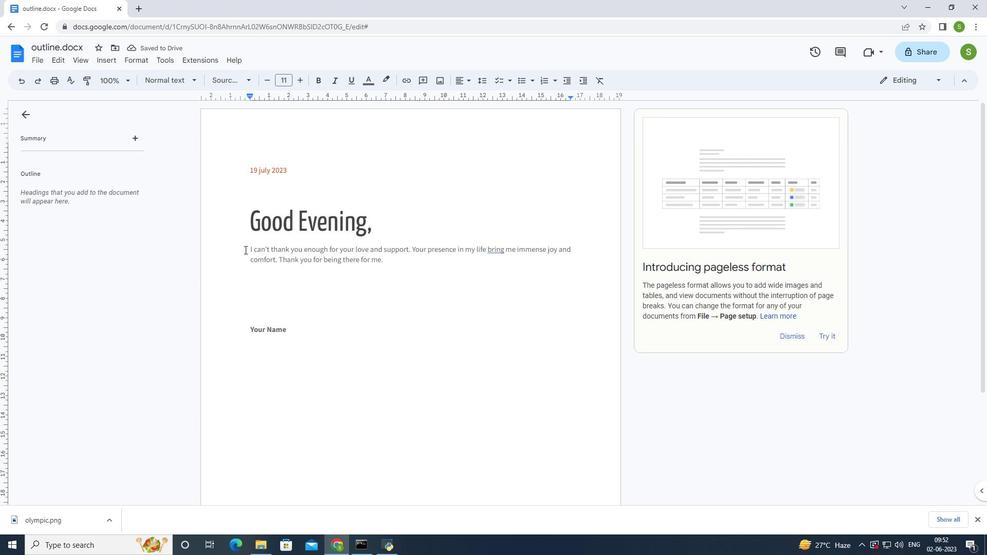 
Action: Mouse moved to (230, 80)
Screenshot: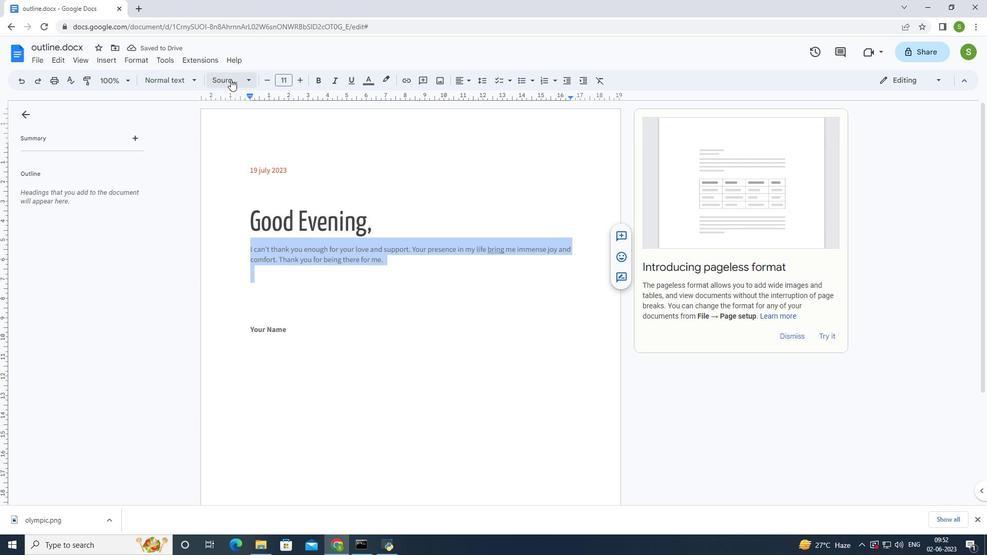 
Action: Mouse pressed left at (230, 80)
Screenshot: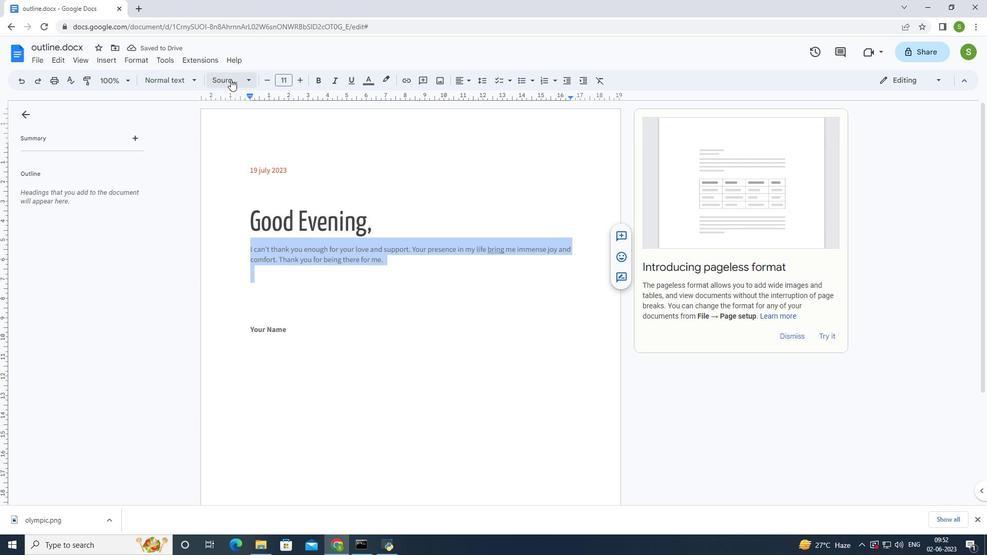 
Action: Mouse moved to (251, 102)
Screenshot: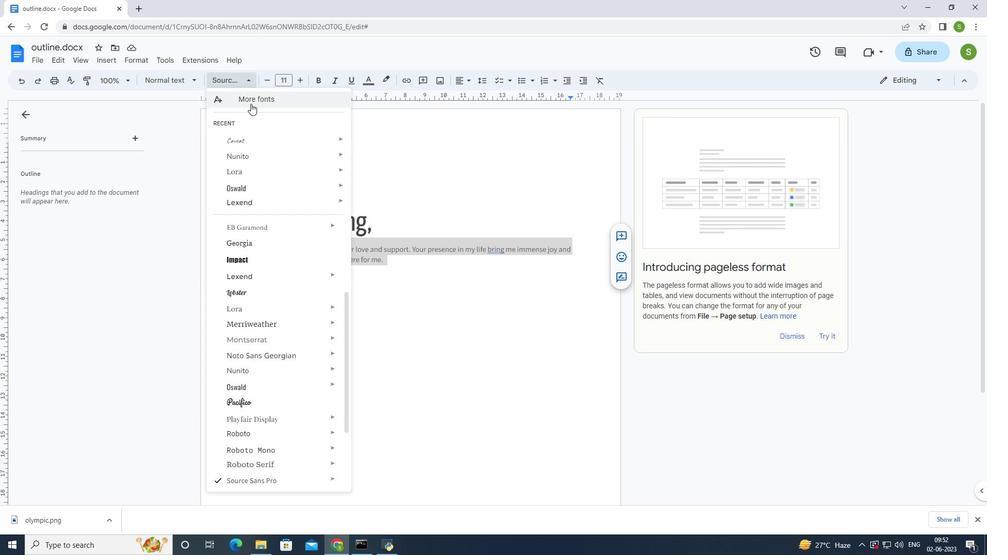 
Action: Mouse pressed left at (251, 102)
Screenshot: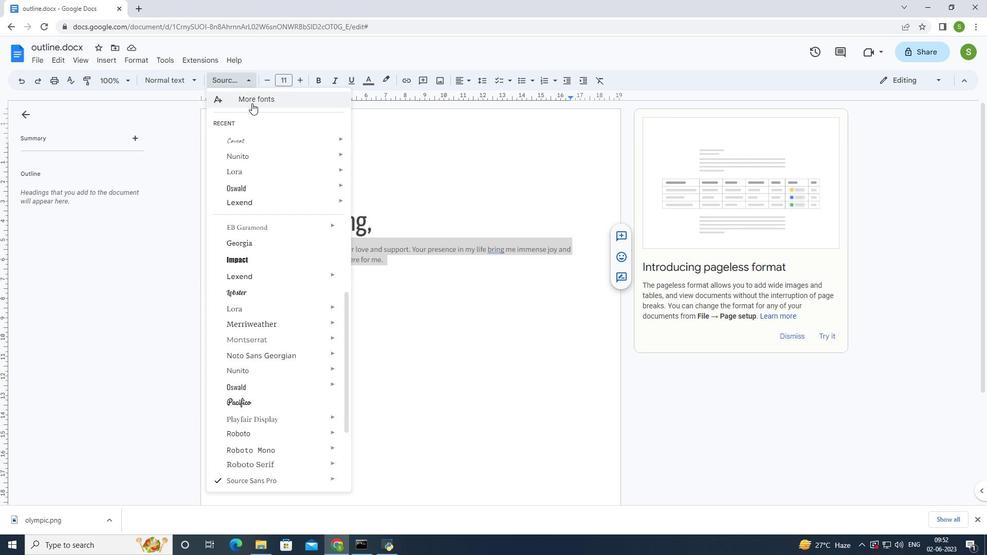 
Action: Mouse moved to (338, 147)
Screenshot: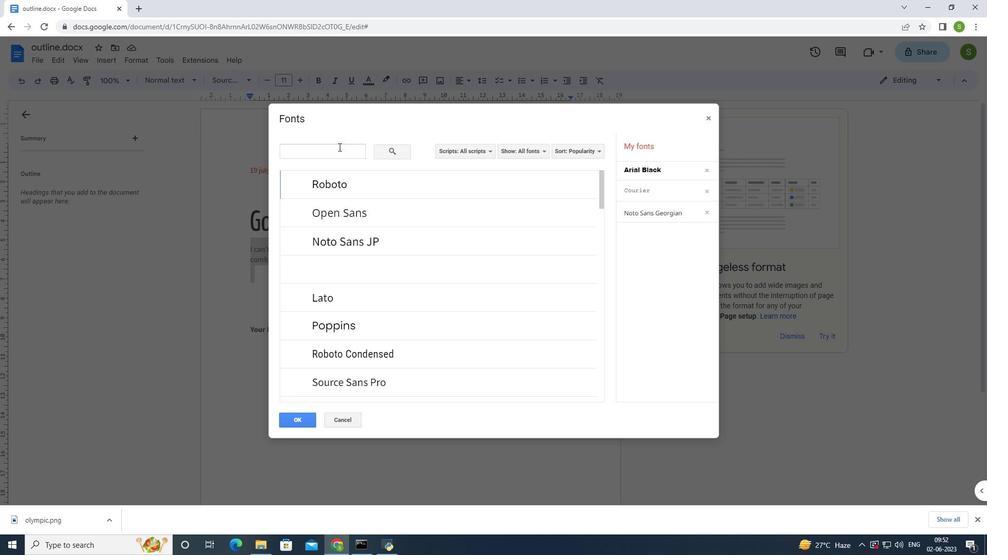 
Action: Mouse pressed left at (338, 147)
Screenshot: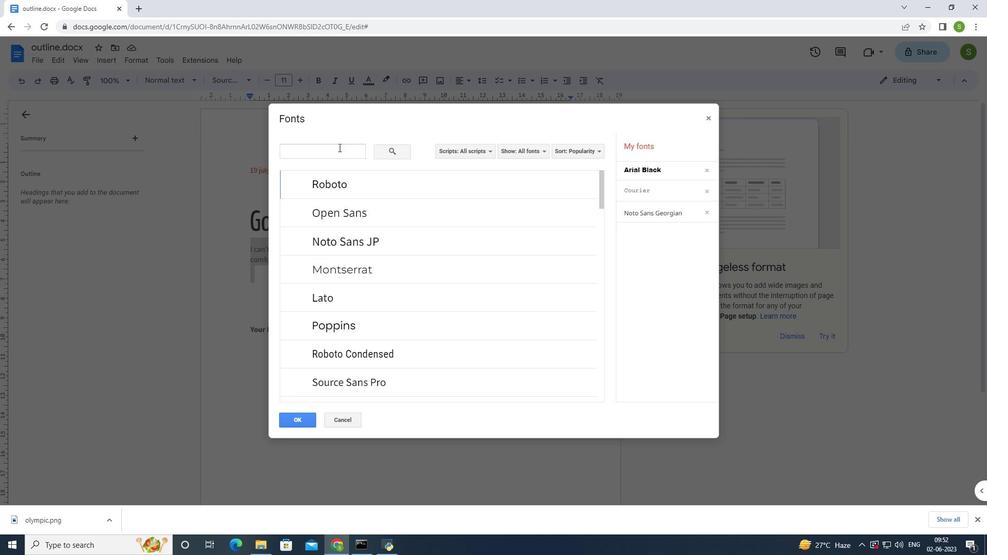 
Action: Mouse moved to (338, 151)
Screenshot: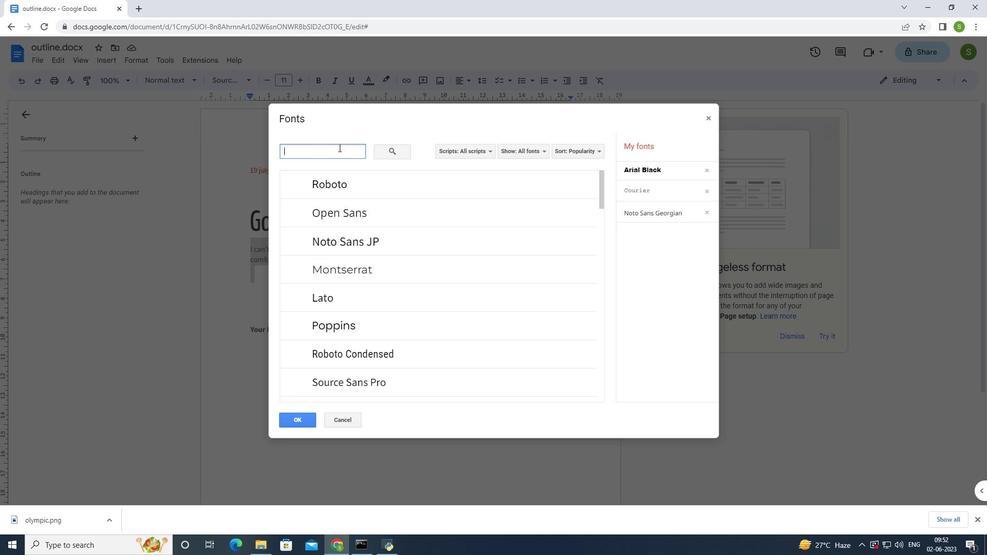 
Action: Key pressed verdana
Screenshot: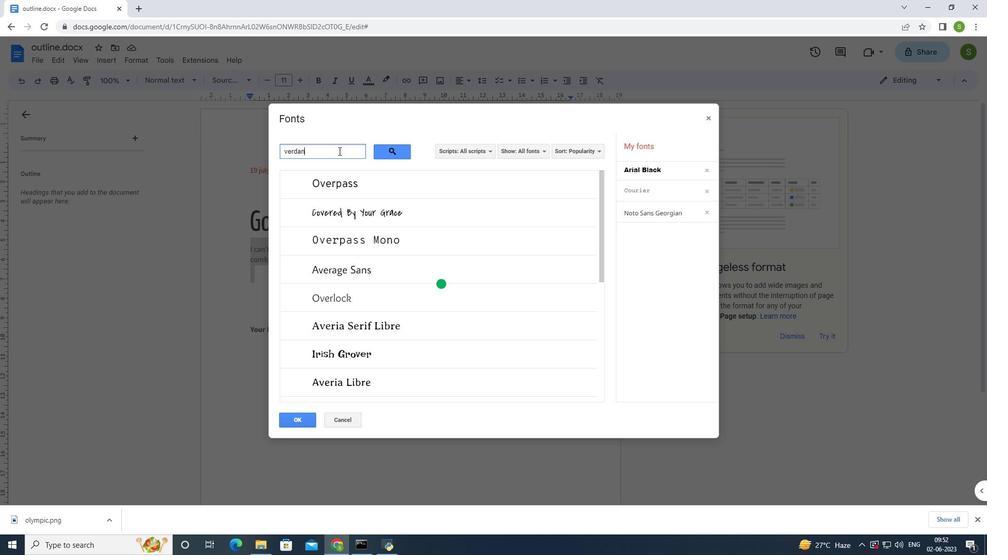 
Action: Mouse moved to (380, 151)
Screenshot: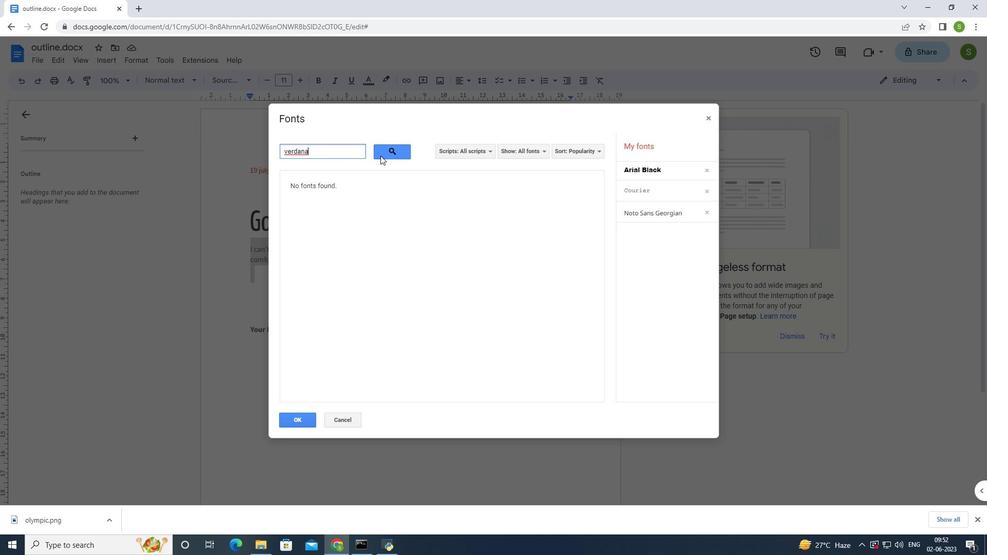 
Action: Mouse pressed left at (380, 151)
Screenshot: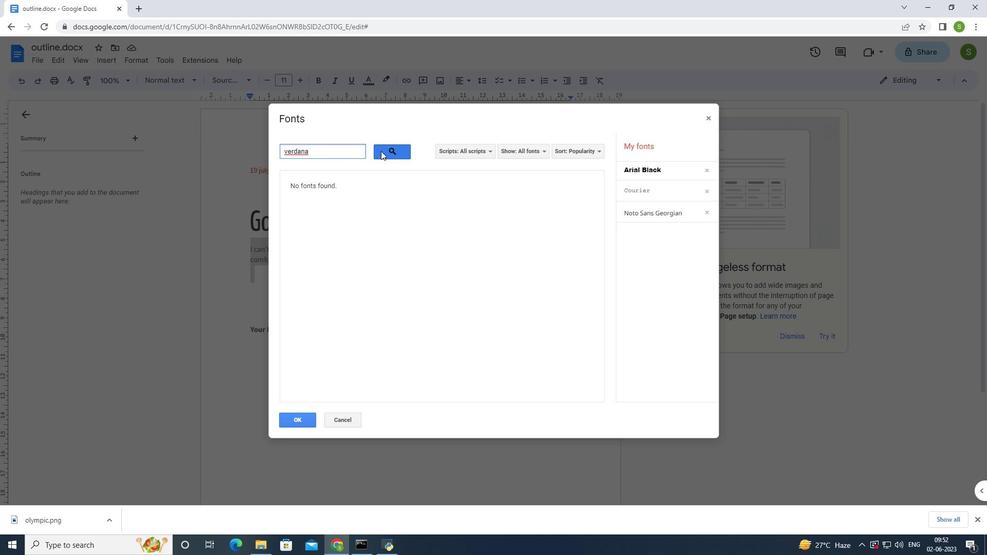 
Action: Mouse moved to (296, 421)
Screenshot: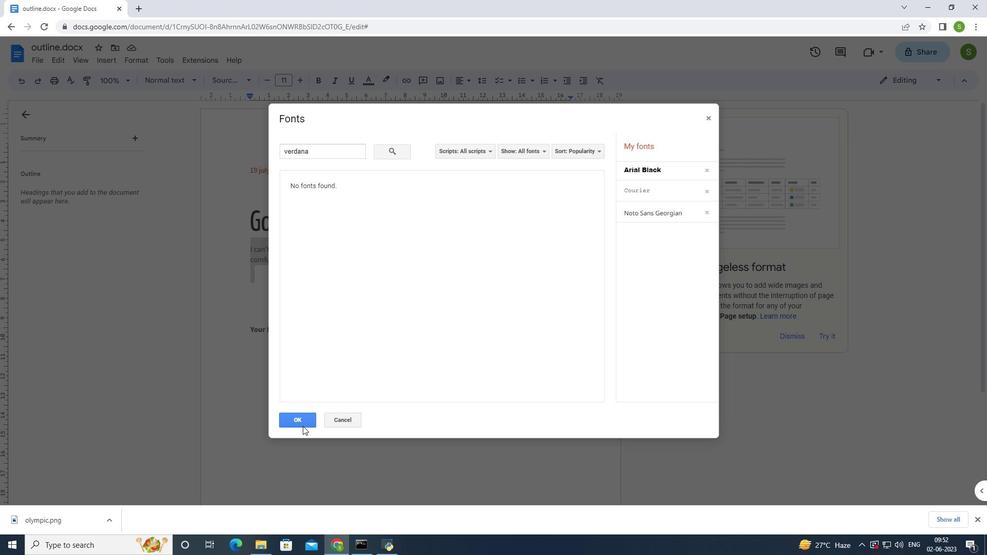 
Action: Mouse pressed left at (296, 421)
Screenshot: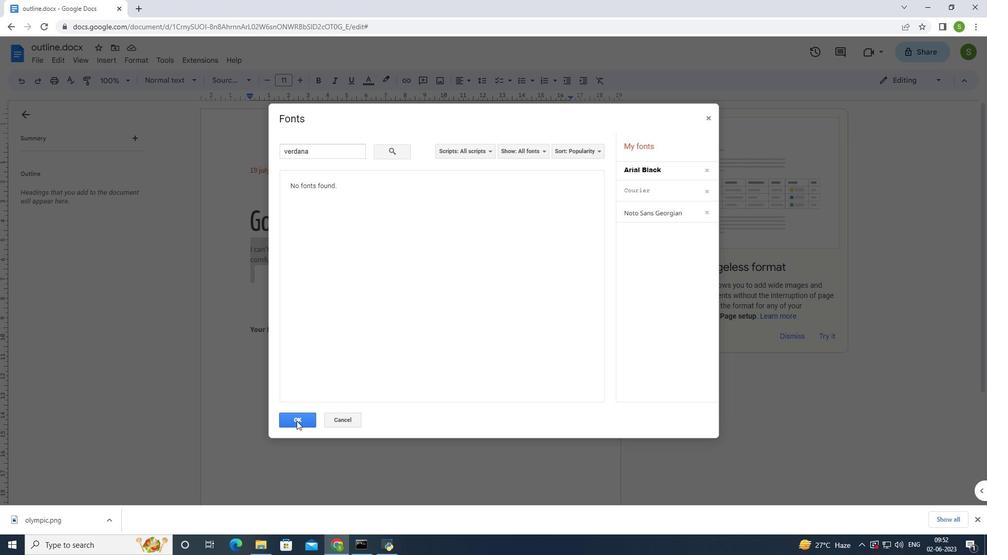 
Action: Mouse moved to (298, 81)
Screenshot: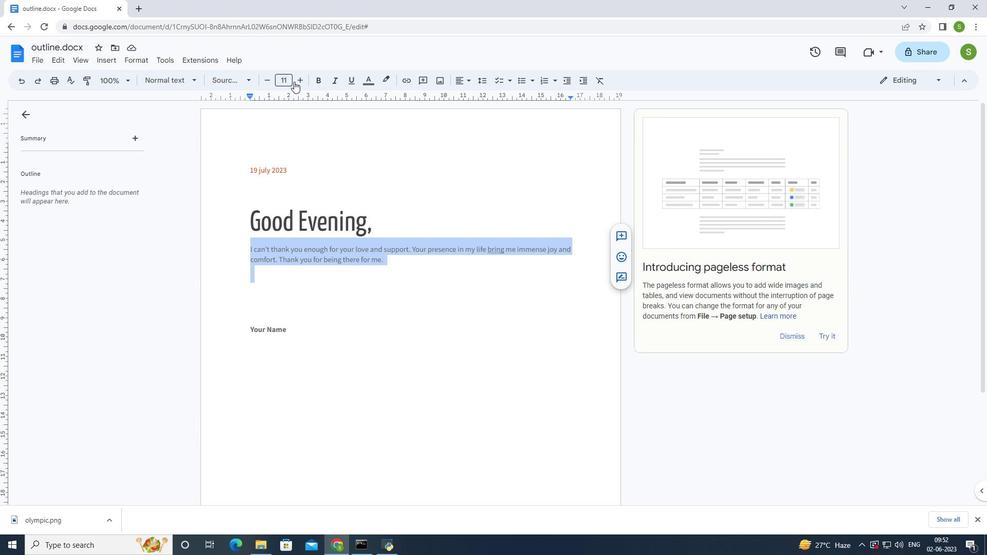 
Action: Mouse pressed left at (298, 81)
Screenshot: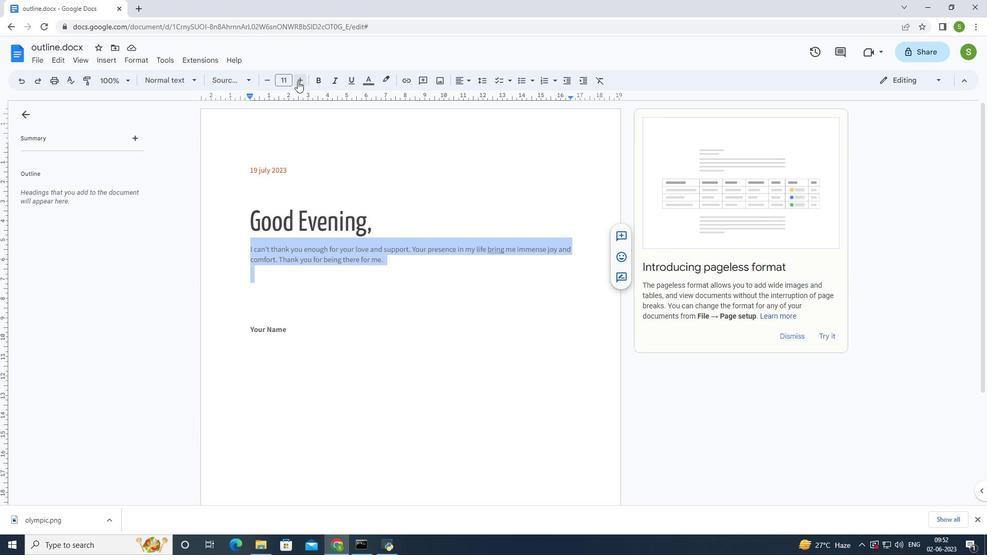
Action: Mouse pressed left at (298, 81)
Screenshot: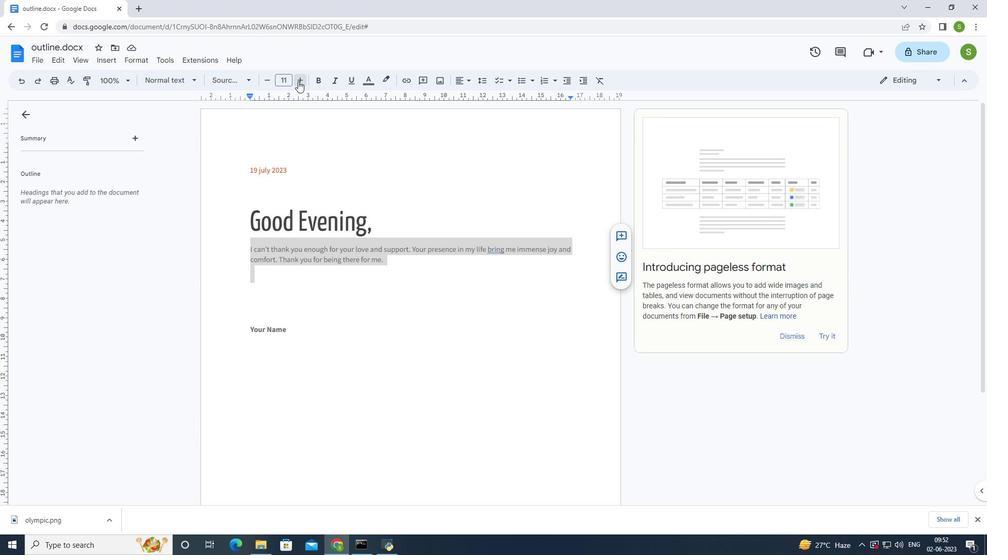 
Action: Mouse pressed left at (298, 81)
Screenshot: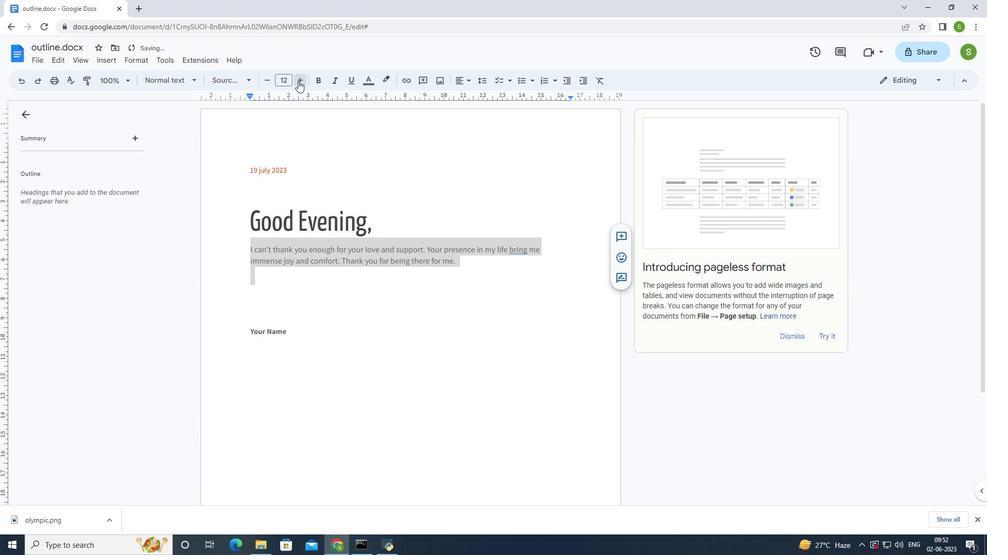 
Action: Mouse moved to (312, 344)
Screenshot: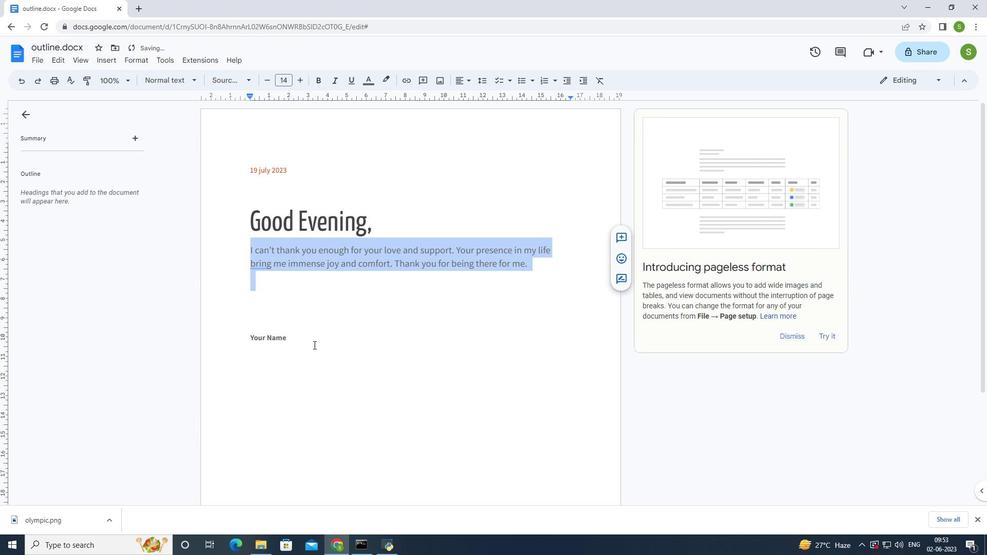 
Action: Mouse pressed left at (312, 344)
Screenshot: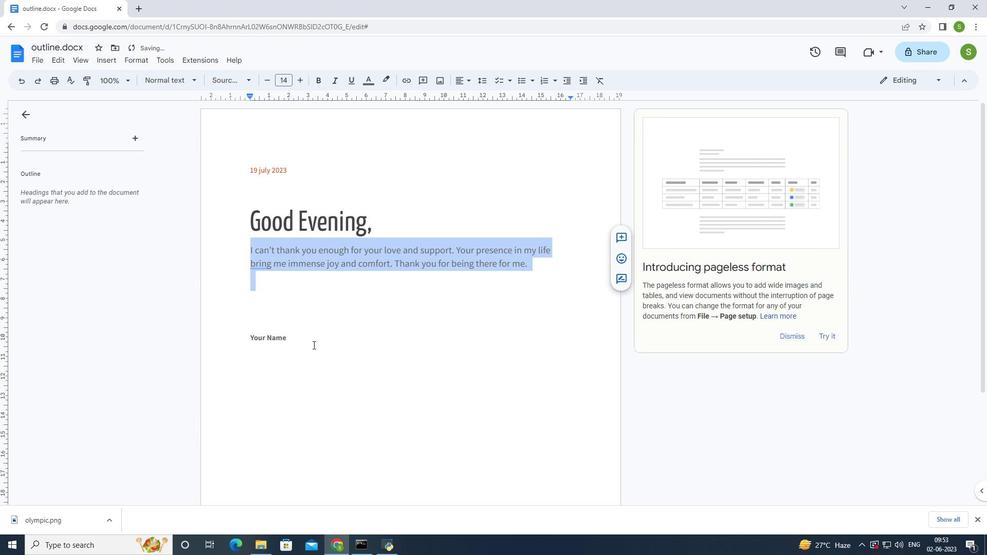 
Action: Mouse moved to (311, 344)
Screenshot: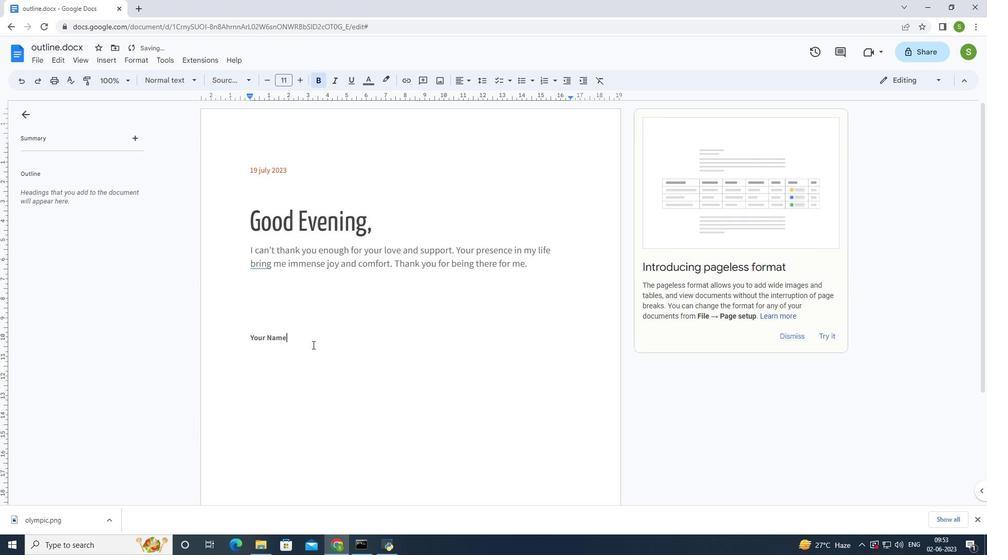 
Action: Key pressed <Key.shift_r>:<Key.enter>kevin
Screenshot: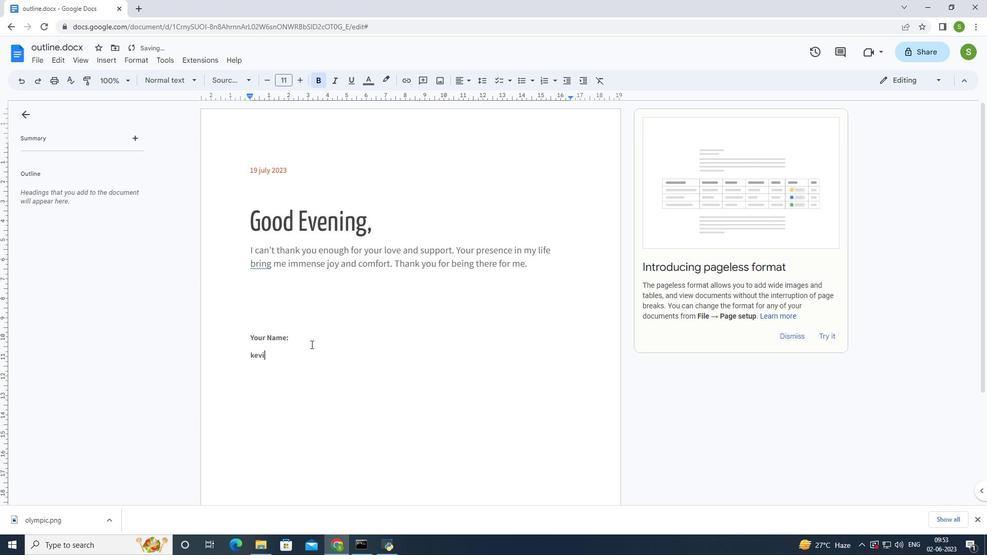 
